 Task: Add an event with the title Presentation Rehearsal and Final Touches, date '2024/05/25', time 9:40 AM to 11:40 AMand add a description: The employee and the supervisor will collaboratively develop an action plan outlining the steps and strategies necessary for improvement. This plan may include specific tasks, training or development opportunities, resources, and support systems to aid in the employee's growth and progress., put the event into Blue category . Add location for the event as: Riyadh, Saudi Arabia, logged in from the account softage.4@softage.netand send the event invitation to softage.2@softage.net and softage.3@softage.net. Set a reminder for the event 2 hour before
Action: Mouse moved to (131, 83)
Screenshot: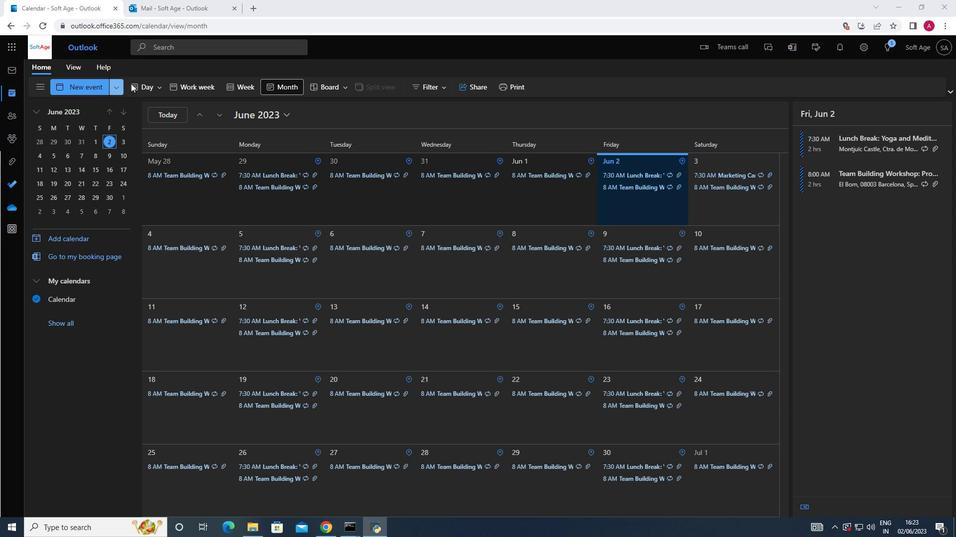 
Action: Mouse pressed left at (131, 83)
Screenshot: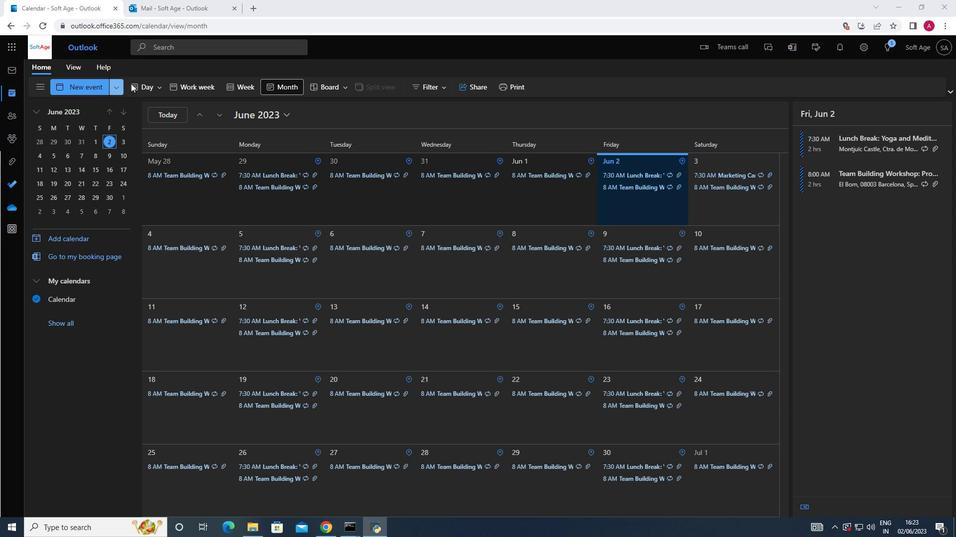 
Action: Mouse moved to (121, 85)
Screenshot: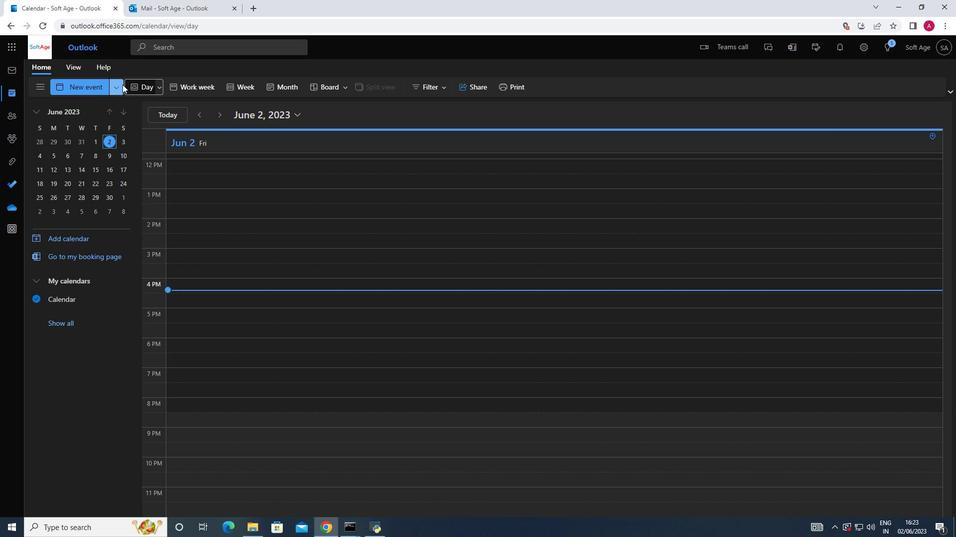 
Action: Mouse pressed left at (121, 85)
Screenshot: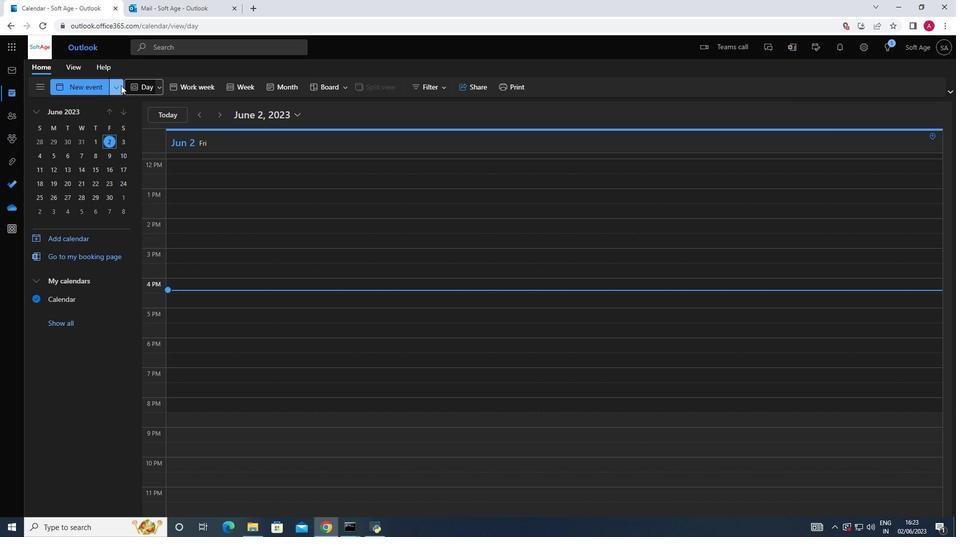 
Action: Mouse moved to (94, 125)
Screenshot: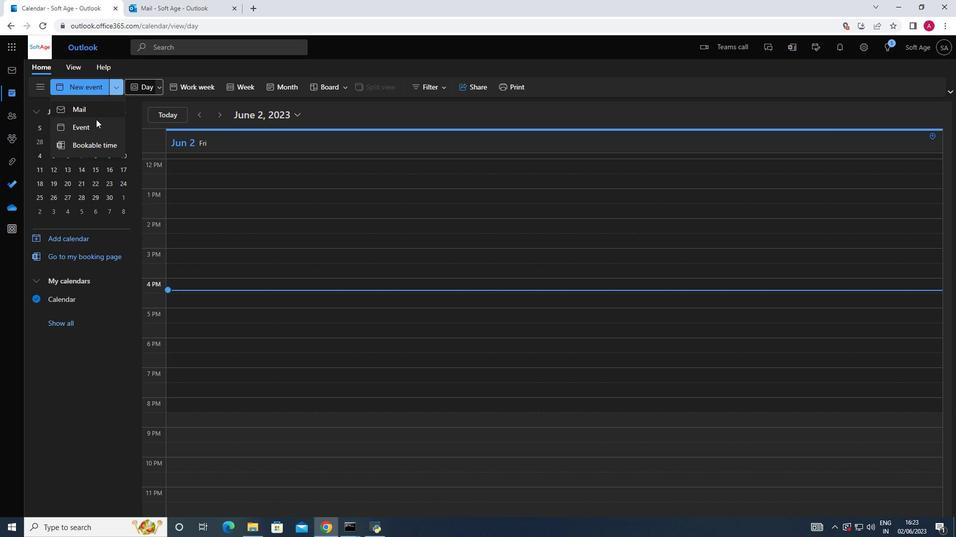 
Action: Mouse pressed left at (94, 125)
Screenshot: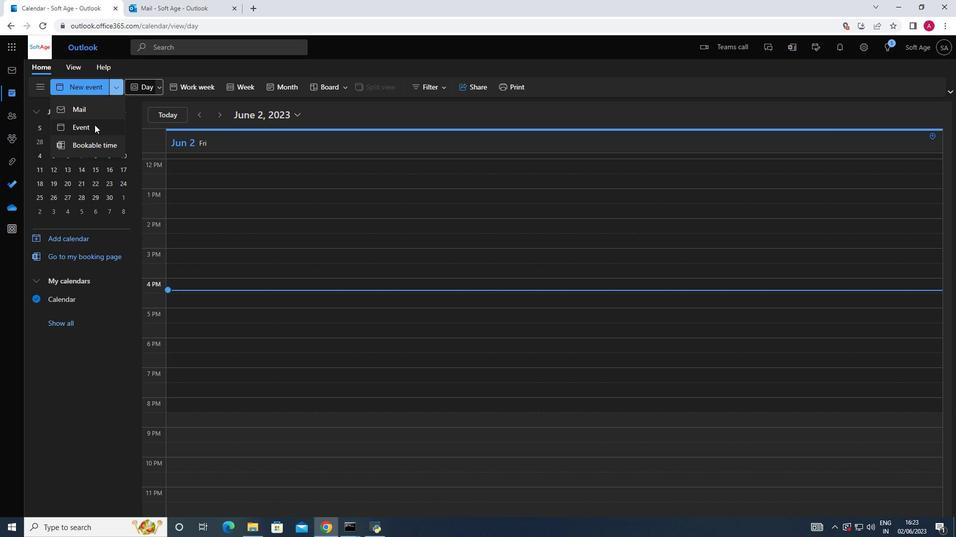 
Action: Mouse moved to (291, 147)
Screenshot: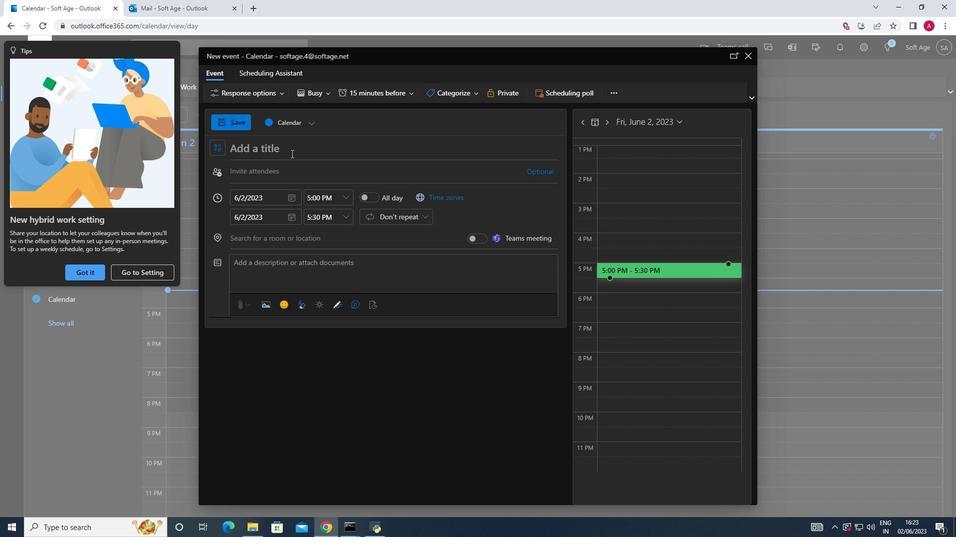 
Action: Mouse pressed left at (291, 147)
Screenshot: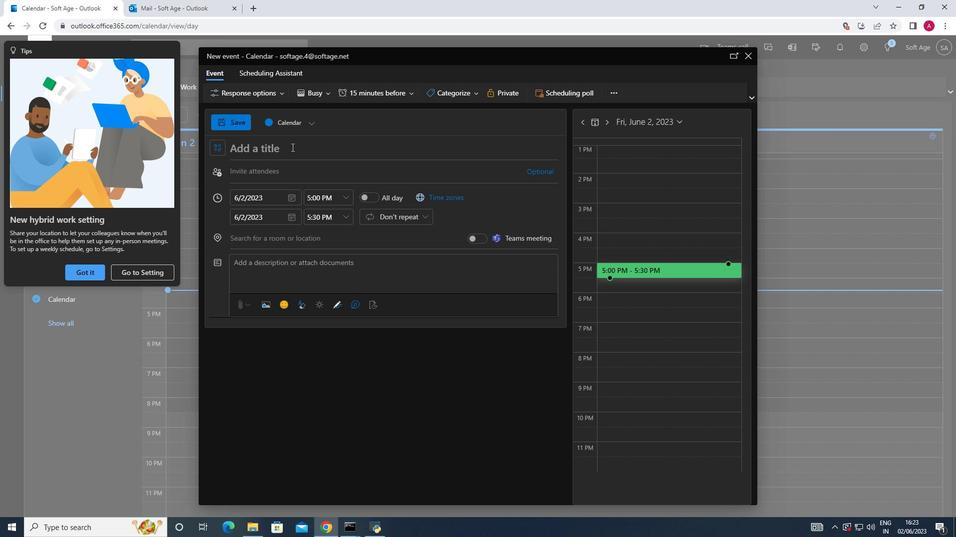 
Action: Mouse moved to (80, 279)
Screenshot: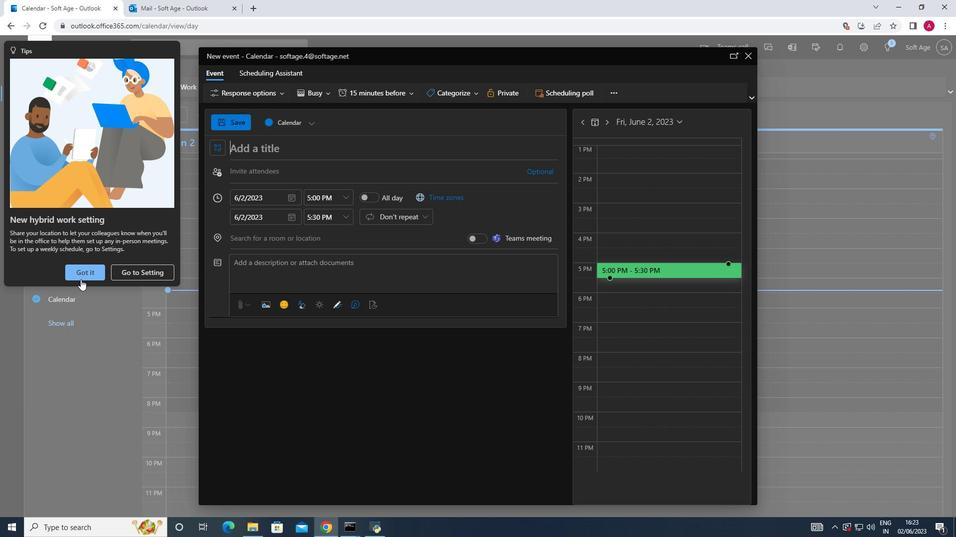 
Action: Mouse pressed left at (80, 279)
Screenshot: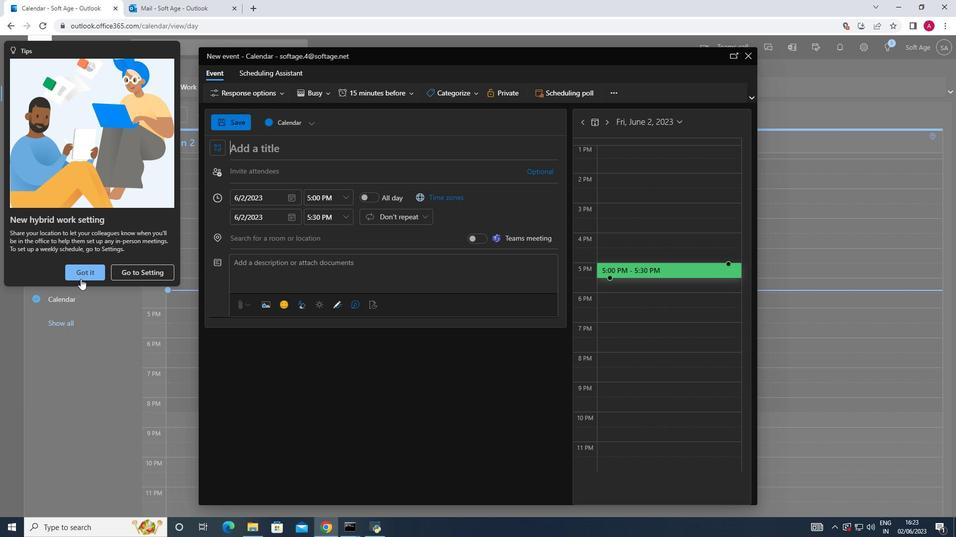 
Action: Key pressed <Key.shift_r>Presentation<Key.space><Key.shift><Key.shift><Key.shift><Key.shift><Key.shift><Key.shift><Key.shift><Key.shift><Key.shift>R
Screenshot: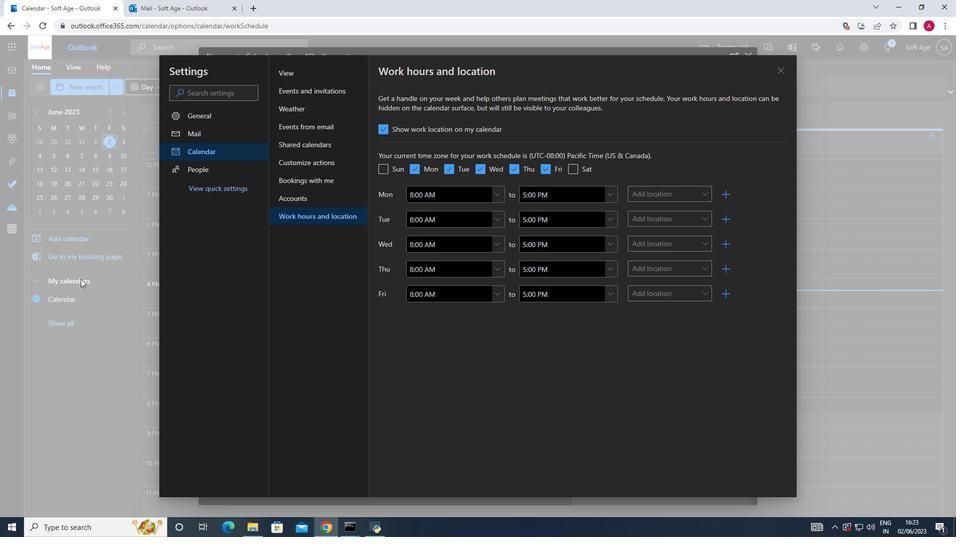 
Action: Mouse moved to (783, 64)
Screenshot: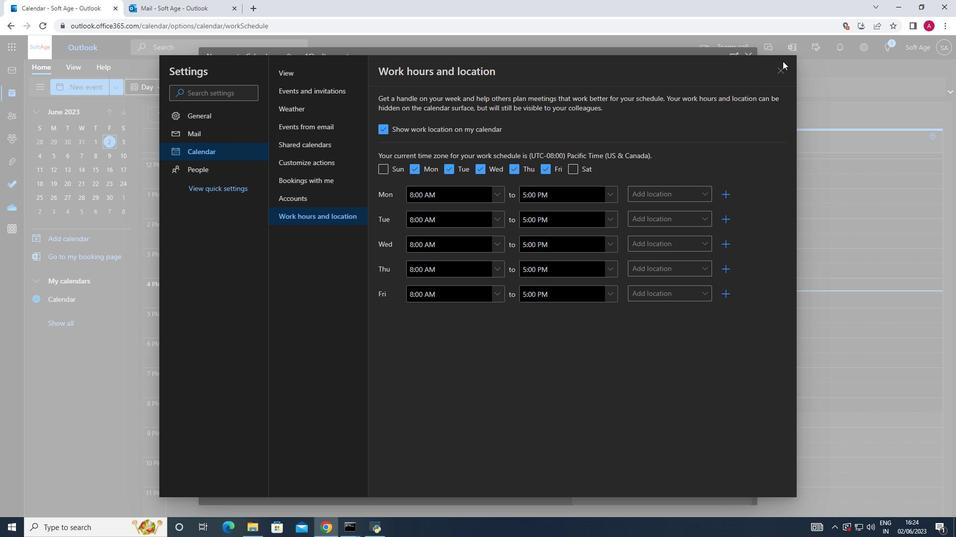 
Action: Mouse pressed left at (783, 64)
Screenshot: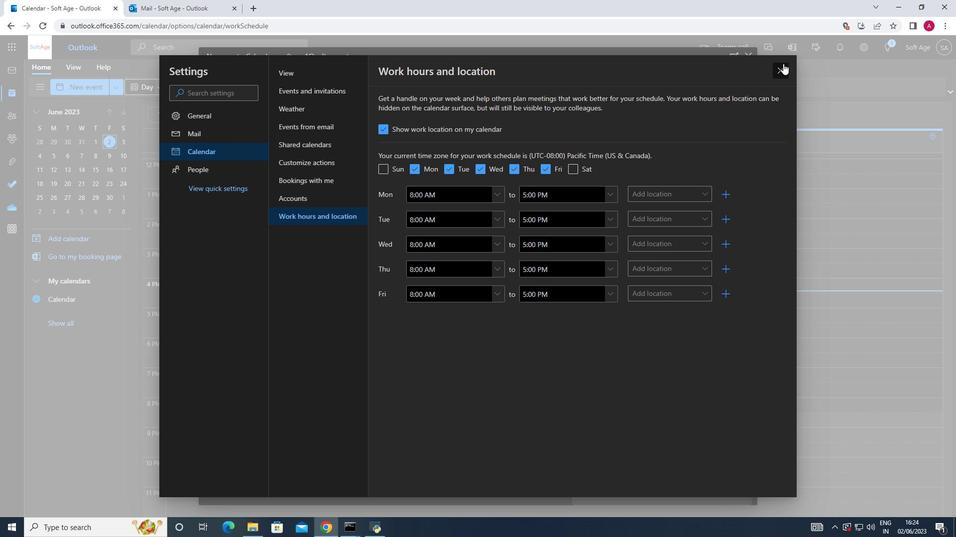 
Action: Mouse moved to (311, 145)
Screenshot: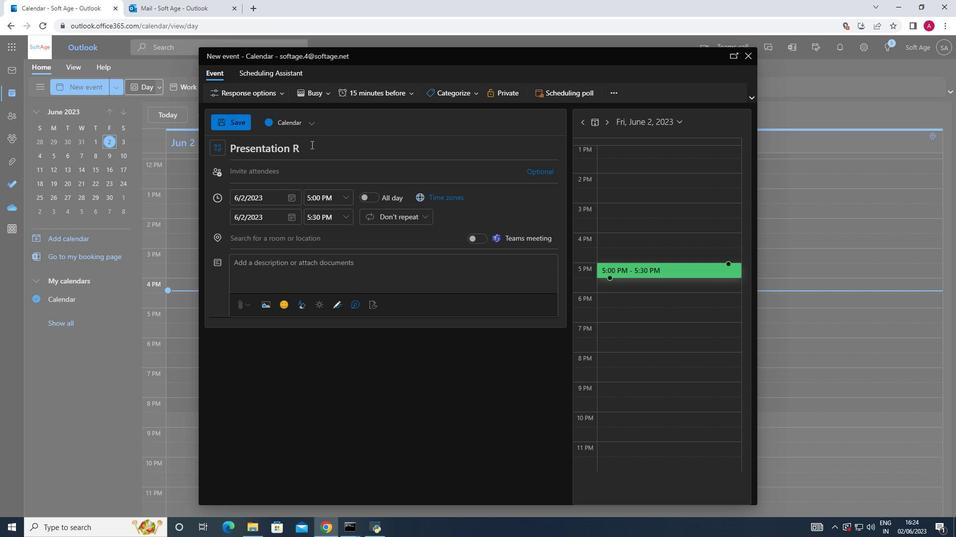
Action: Mouse pressed left at (311, 145)
Screenshot: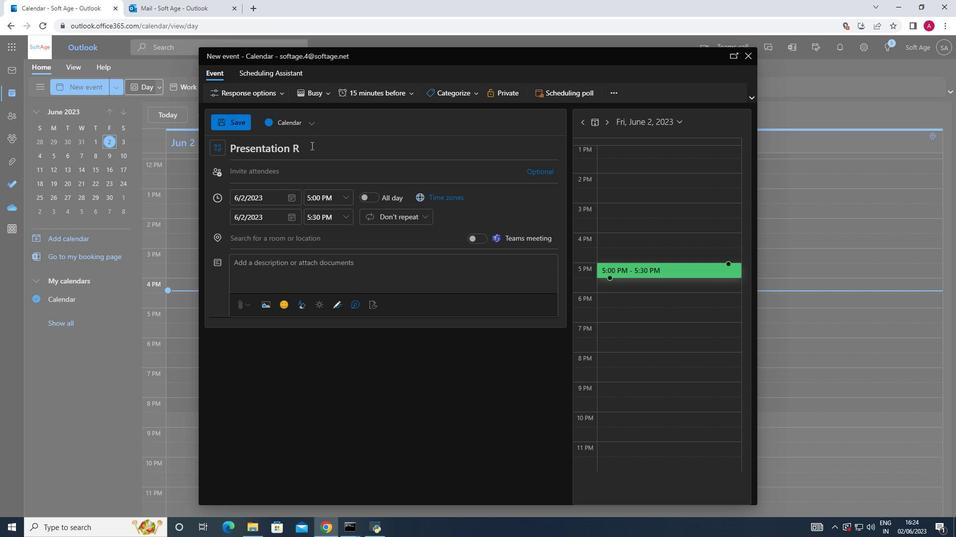 
Action: Key pressed ehearsal<Key.space>and<Key.space><Key.shift>Final<Key.space><Key.shift>Touu<Key.backspace>ches
Screenshot: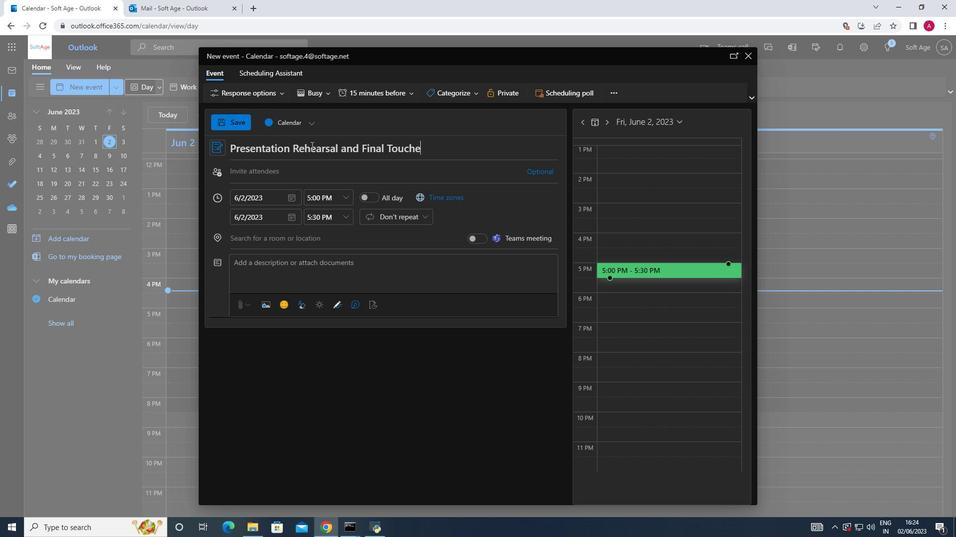 
Action: Mouse moved to (293, 197)
Screenshot: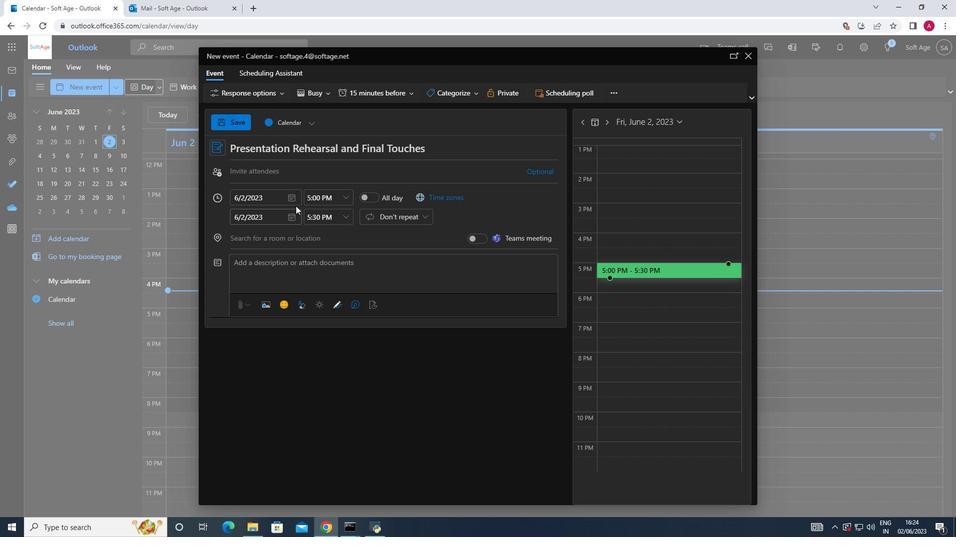 
Action: Mouse pressed left at (293, 197)
Screenshot: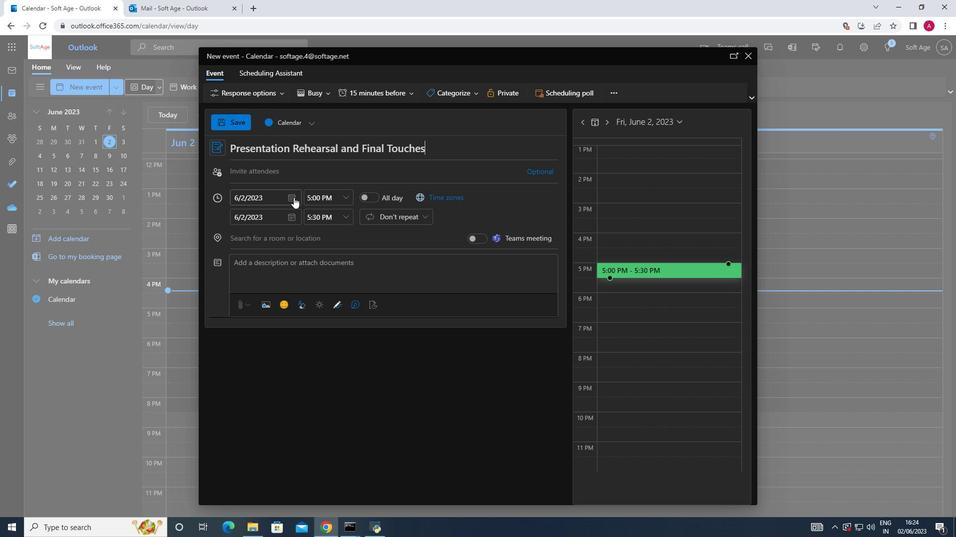 
Action: Mouse moved to (323, 215)
Screenshot: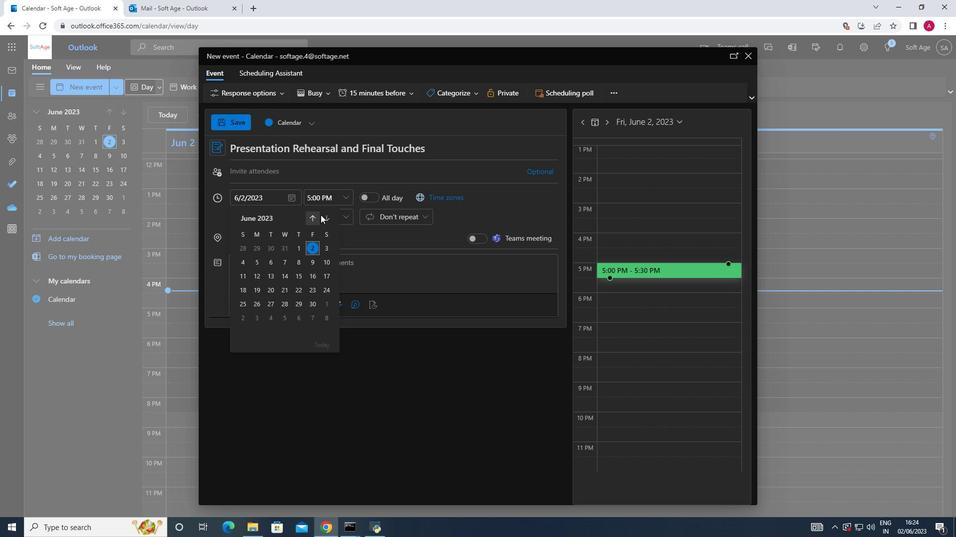 
Action: Mouse pressed left at (323, 215)
Screenshot: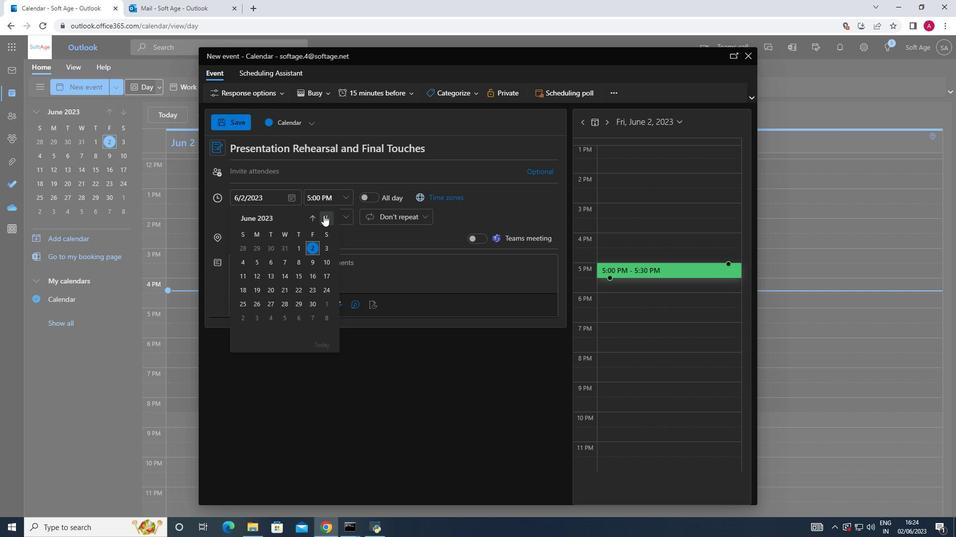 
Action: Mouse moved to (324, 215)
Screenshot: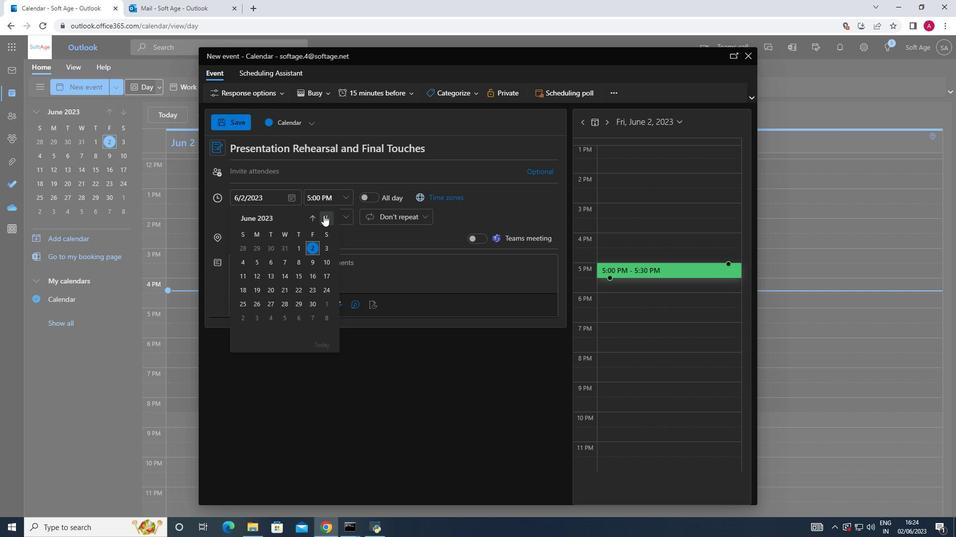 
Action: Mouse pressed left at (324, 215)
Screenshot: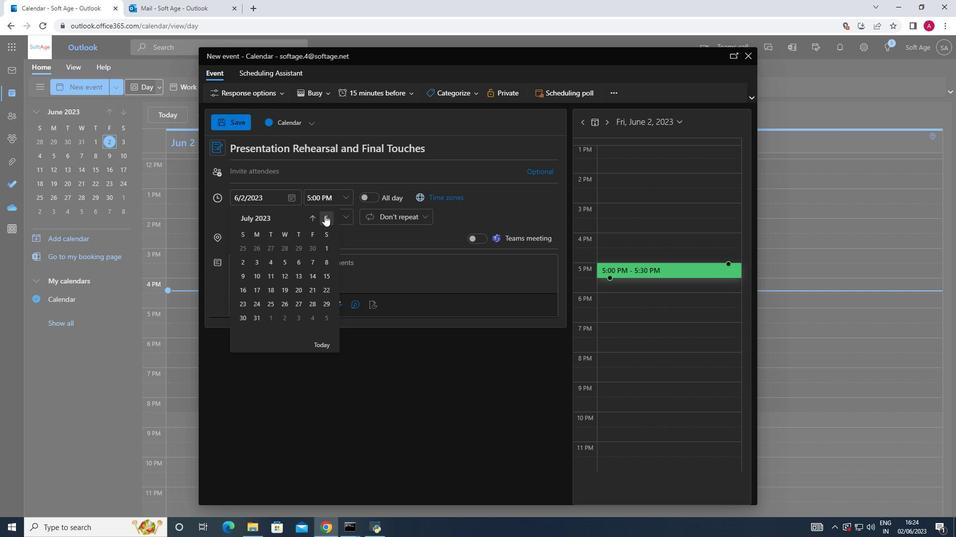 
Action: Mouse pressed left at (324, 215)
Screenshot: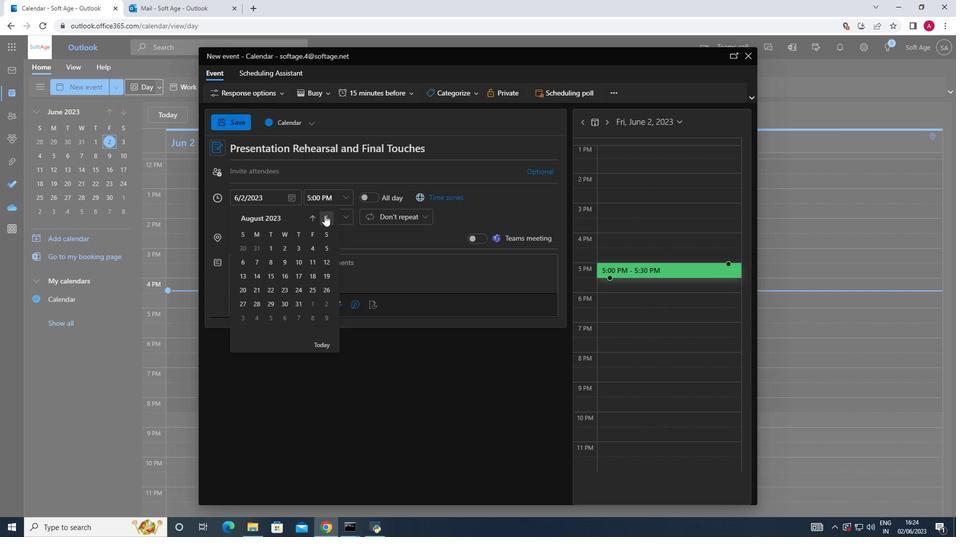 
Action: Mouse moved to (324, 215)
Screenshot: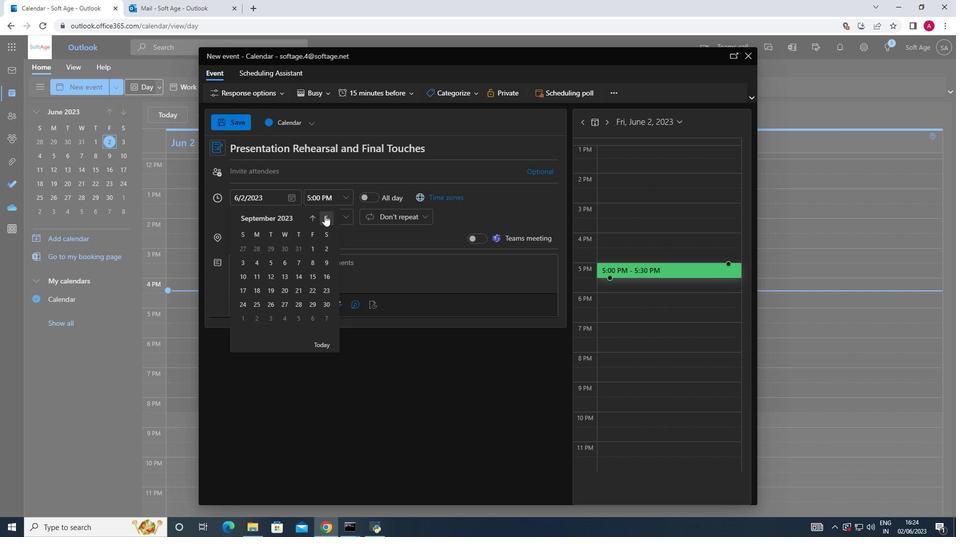 
Action: Mouse pressed left at (324, 215)
Screenshot: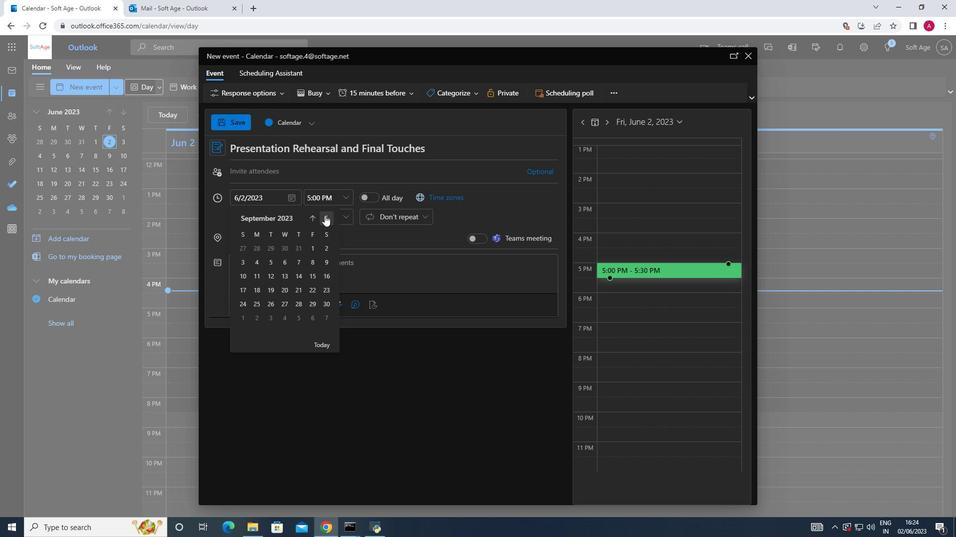
Action: Mouse pressed left at (324, 215)
Screenshot: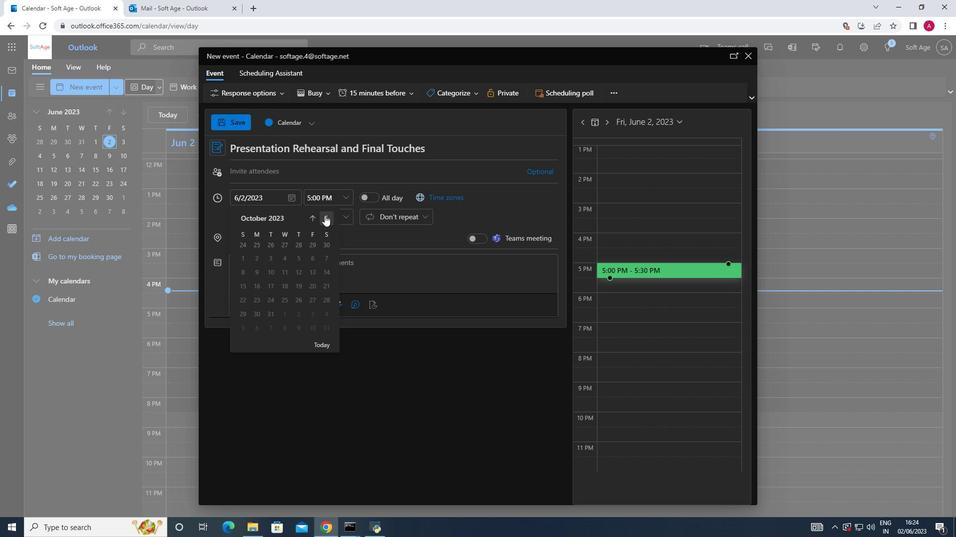
Action: Mouse pressed left at (324, 215)
Screenshot: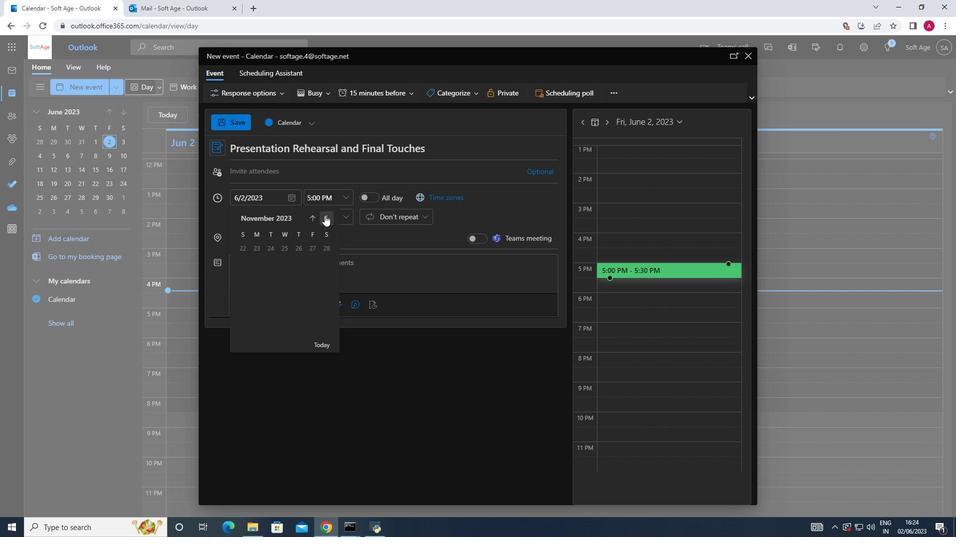 
Action: Mouse pressed left at (324, 215)
Screenshot: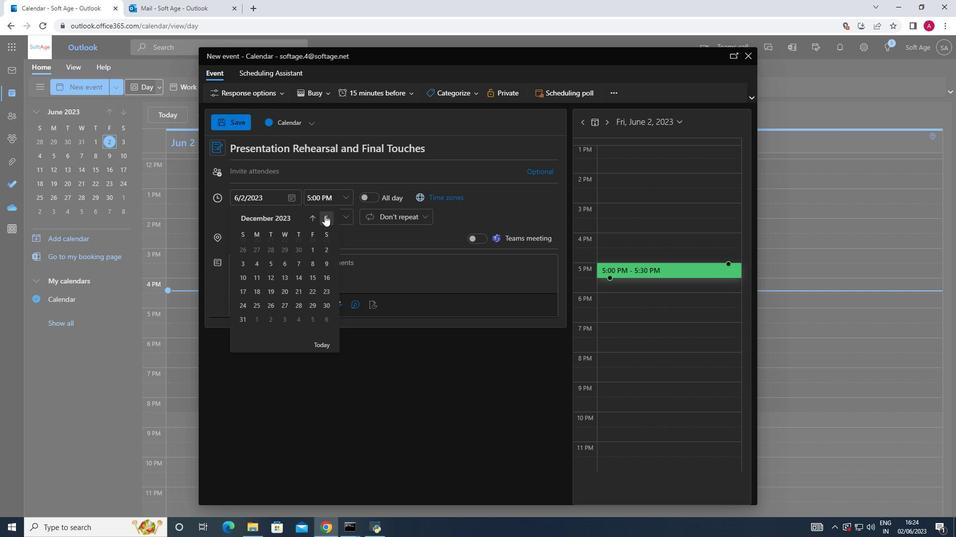 
Action: Mouse pressed left at (324, 215)
Screenshot: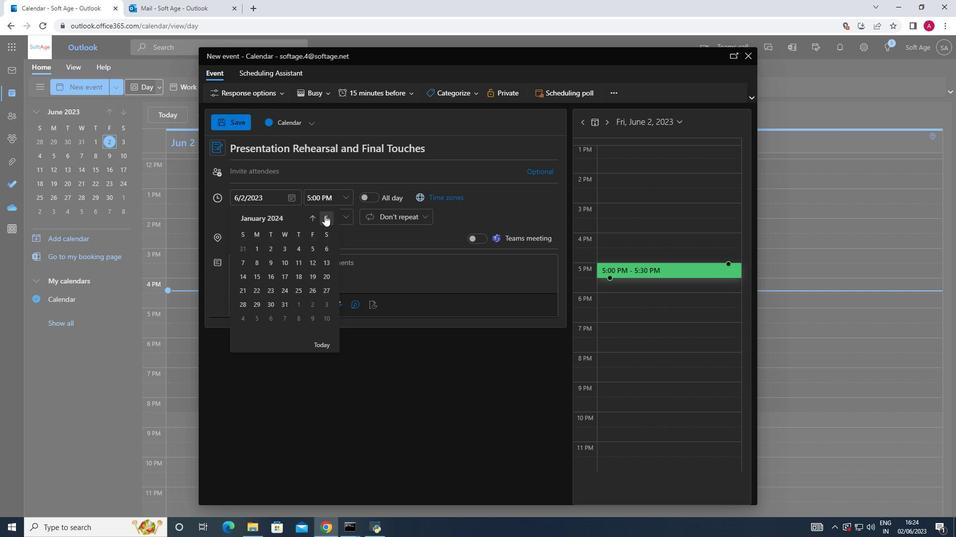 
Action: Mouse pressed left at (324, 215)
Screenshot: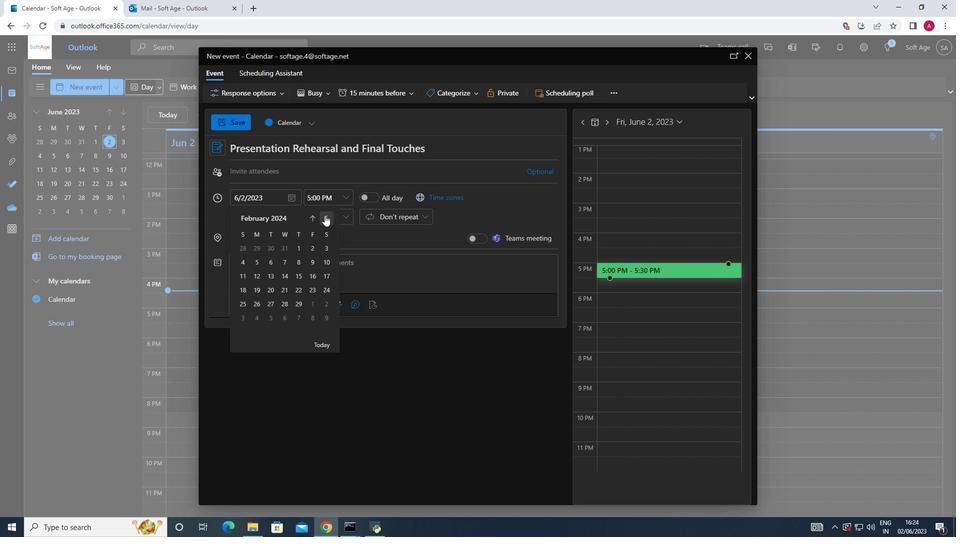
Action: Mouse pressed left at (324, 215)
Screenshot: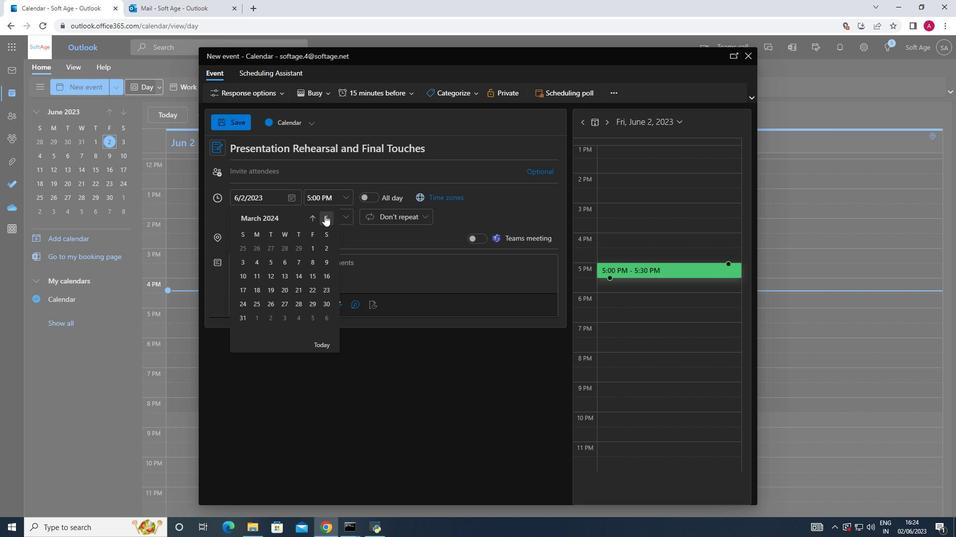 
Action: Mouse pressed left at (324, 215)
Screenshot: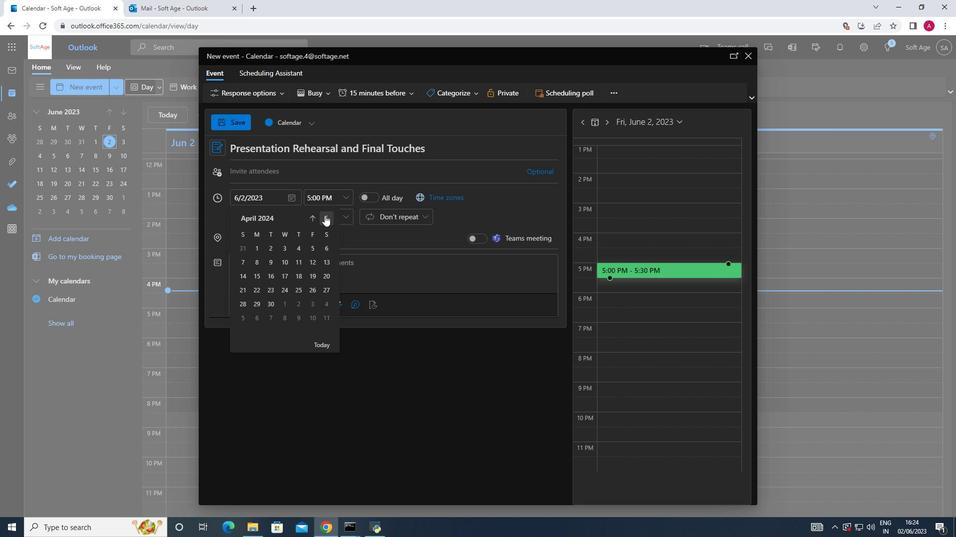 
Action: Mouse moved to (324, 290)
Screenshot: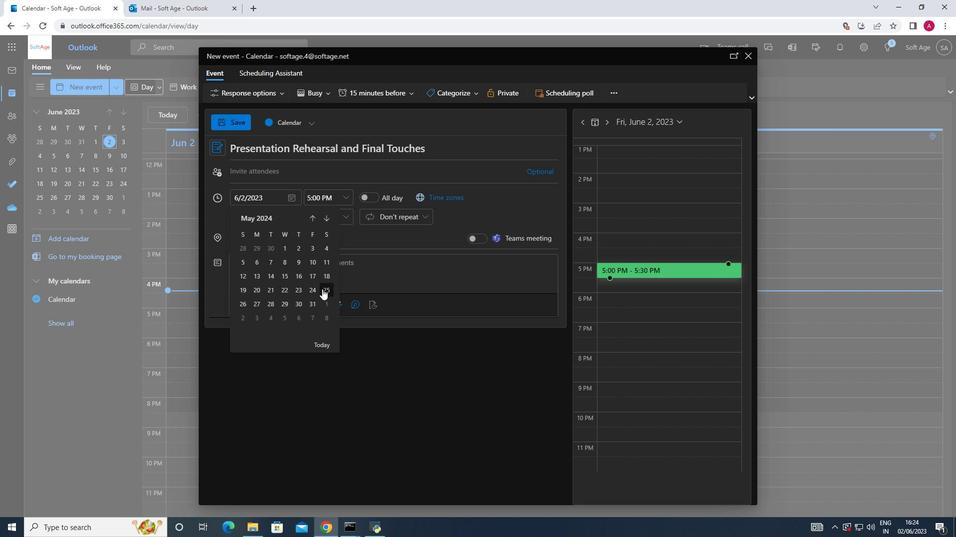 
Action: Mouse pressed left at (324, 290)
Screenshot: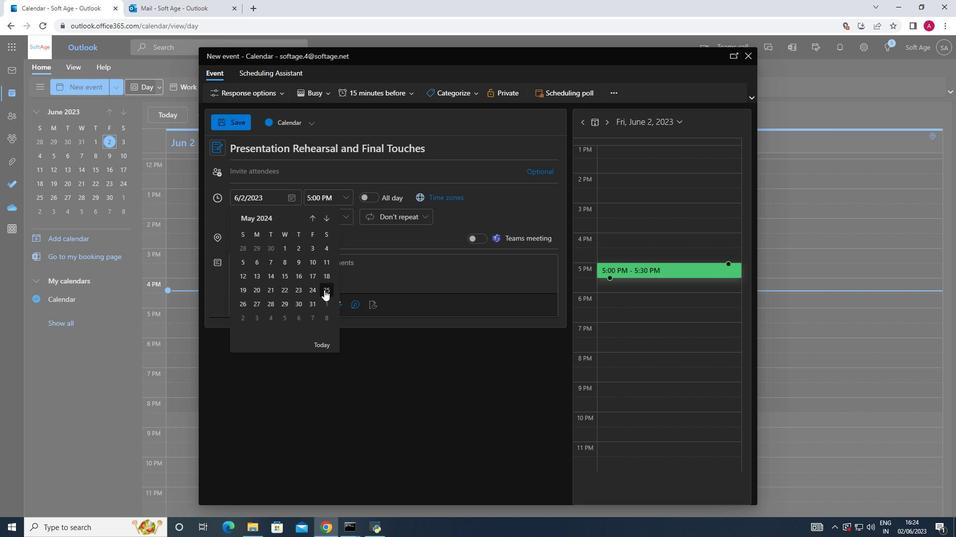 
Action: Mouse moved to (349, 197)
Screenshot: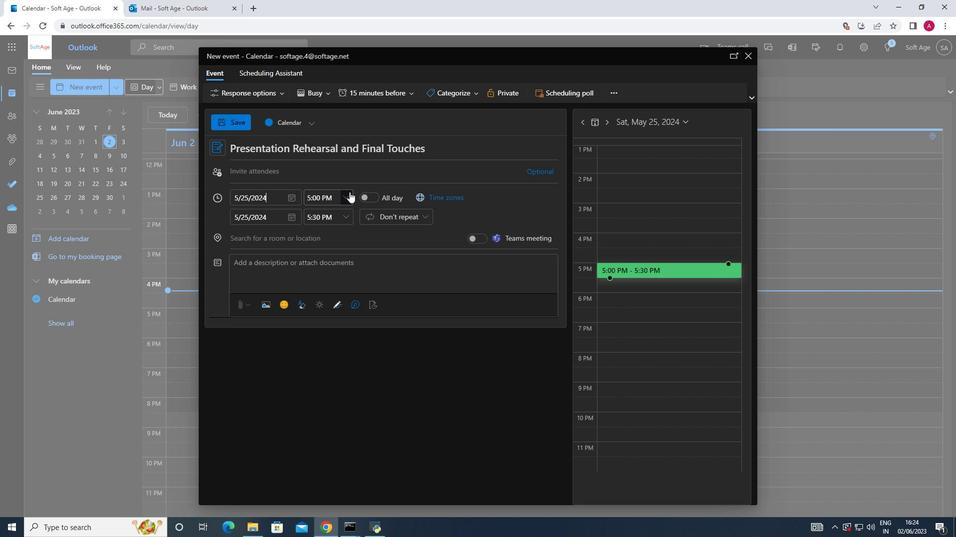 
Action: Mouse pressed left at (349, 197)
Screenshot: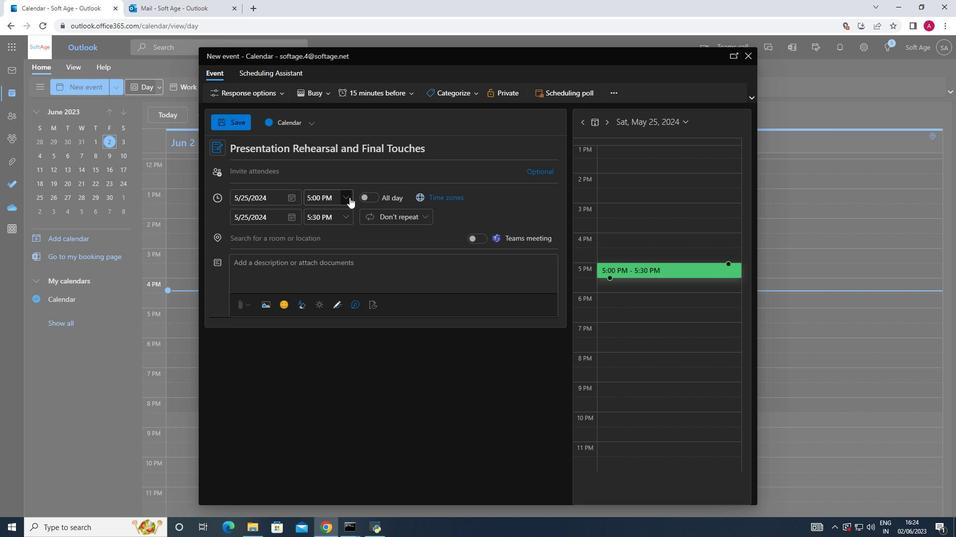 
Action: Key pressed 9<Key.shift_r>:40<Key.space><Key.shift>A<Key.shift_r>M<Key.enter>
Screenshot: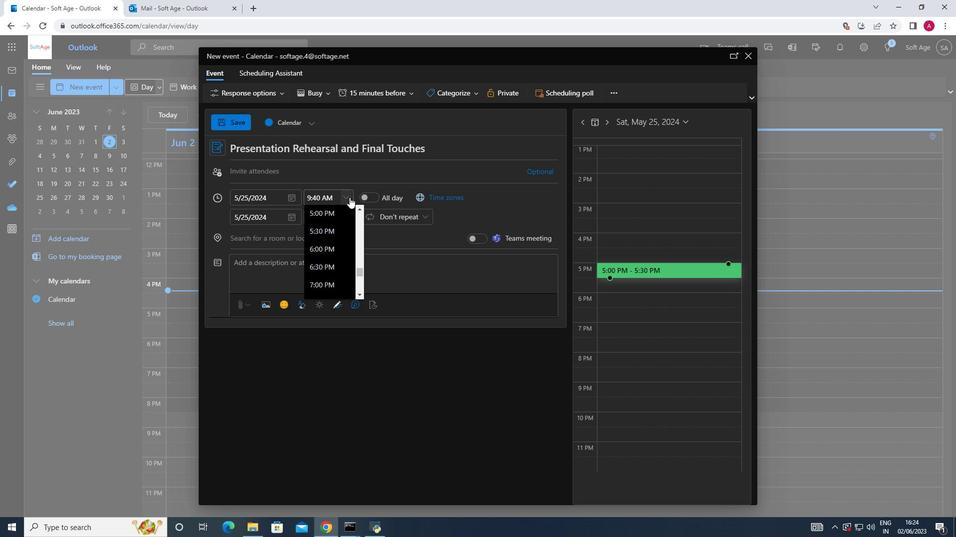 
Action: Mouse moved to (349, 209)
Screenshot: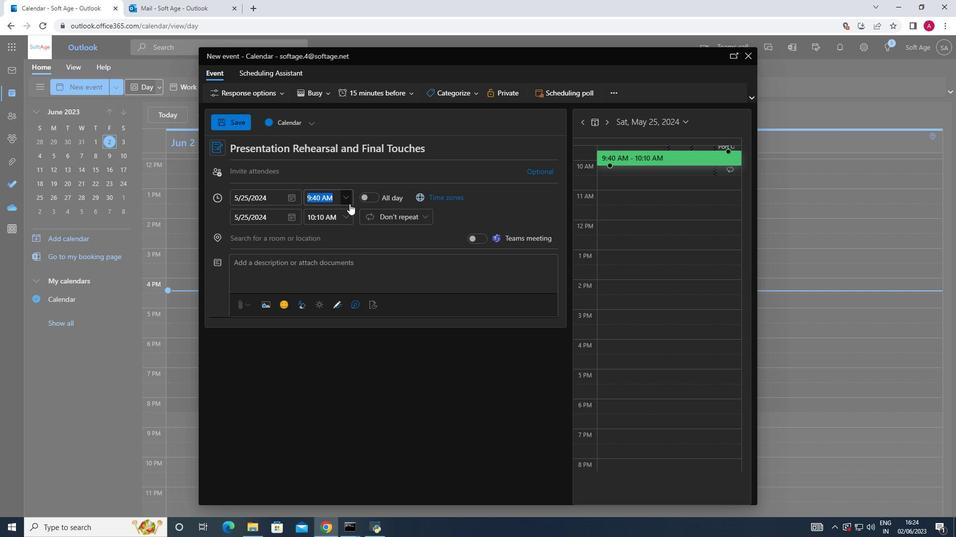 
Action: Mouse pressed left at (349, 209)
Screenshot: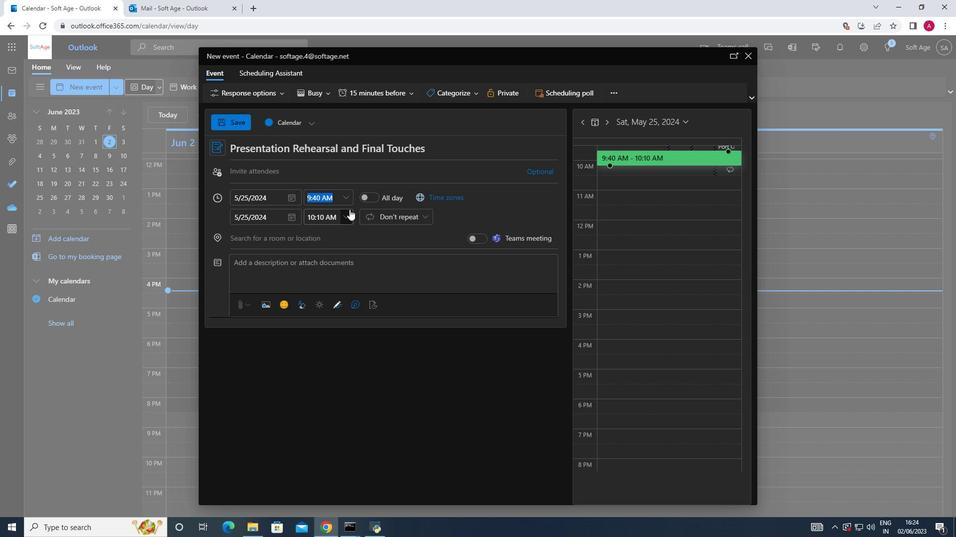 
Action: Mouse moved to (336, 281)
Screenshot: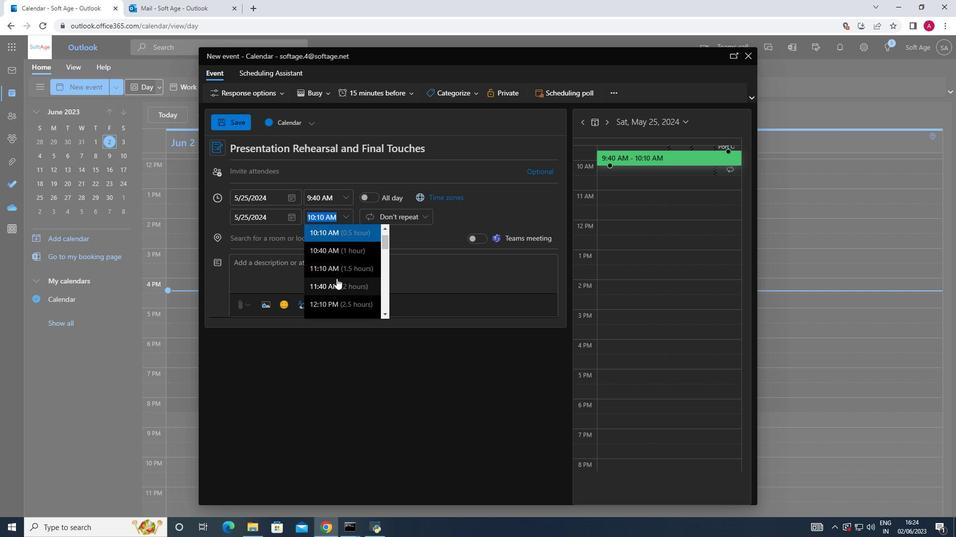 
Action: Mouse pressed left at (336, 281)
Screenshot: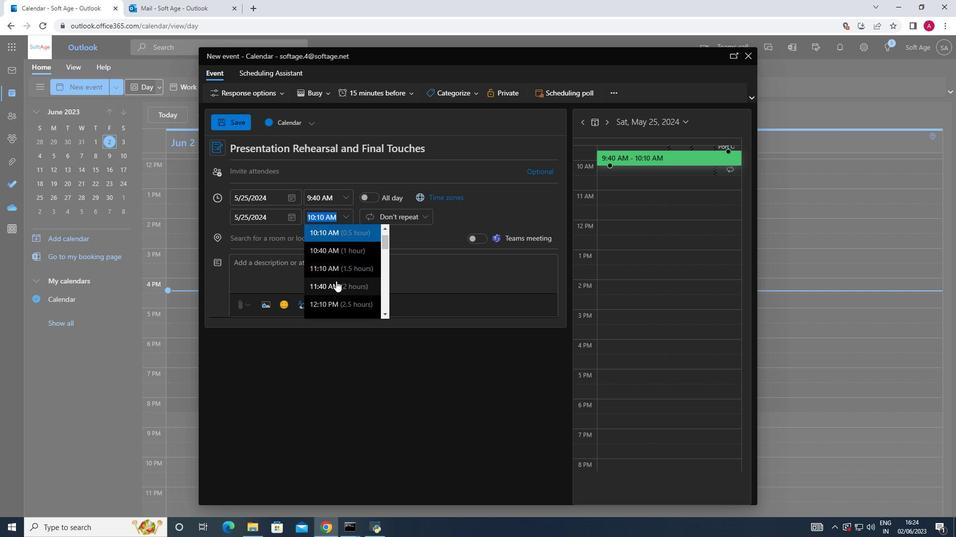 
Action: Mouse moved to (276, 262)
Screenshot: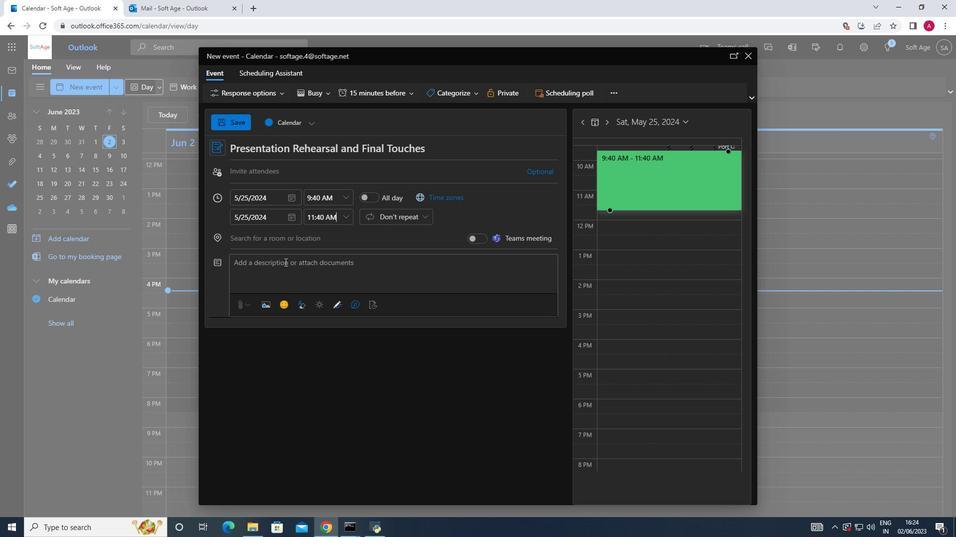 
Action: Mouse pressed left at (276, 262)
Screenshot: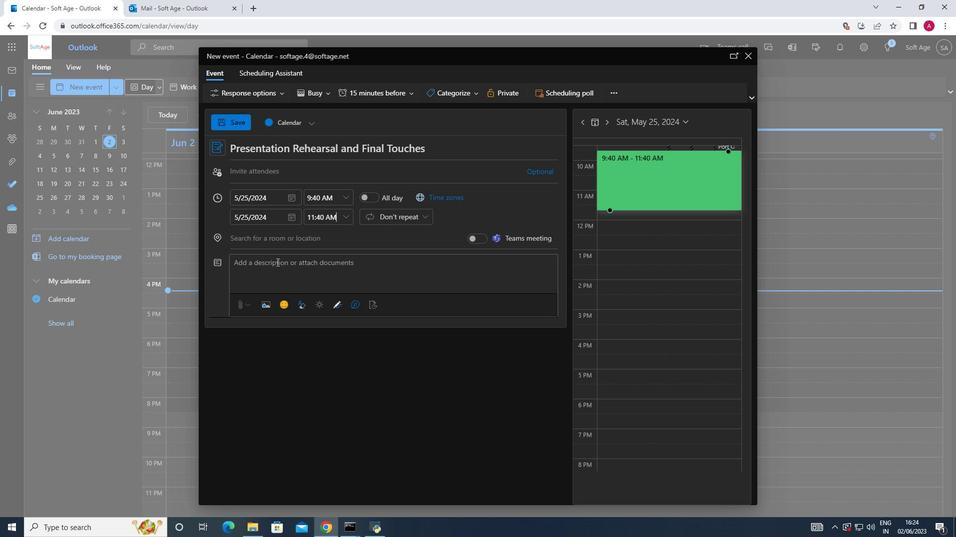 
Action: Key pressed <Key.shift>The<Key.space>employee<Key.space>and<Key.space>the<Key.space>supervisou<Key.backspace>r<Key.space>will<Key.space>collaboratively<Key.space>develop<Key.space>an<Key.space>action<Key.space>plan<Key.space>outlining<Key.space>the<Key.space>steps<Key.space>and<Key.space>strategies<Key.space>necessary<Key.space>for<Key.space>improvement.<Key.space><Key.shift>This<Key.space>plan<Key.space>may<Key.space>incli<Key.backspace>ude<Key.space>specific<Key.space><Key.space>tasks,<Key.space>training<Key.space>or<Key.space>development<Key.space>opportunites,<Key.space>resources<Key.space>
Screenshot: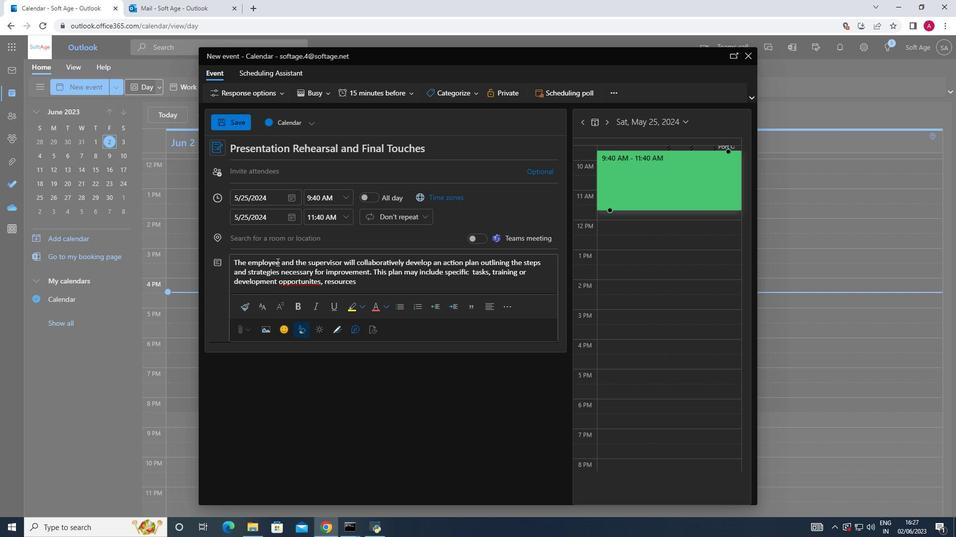 
Action: Mouse moved to (290, 285)
Screenshot: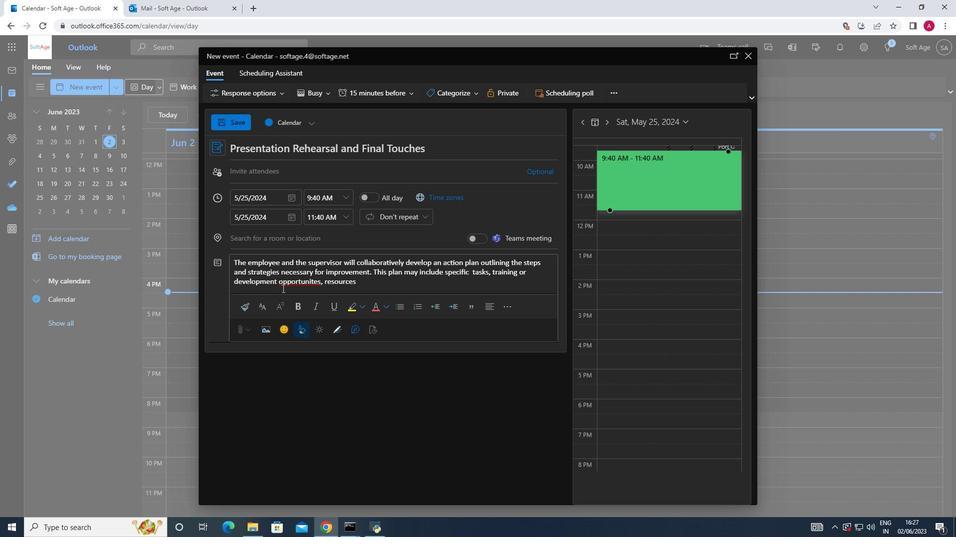 
Action: Mouse pressed left at (290, 285)
Screenshot: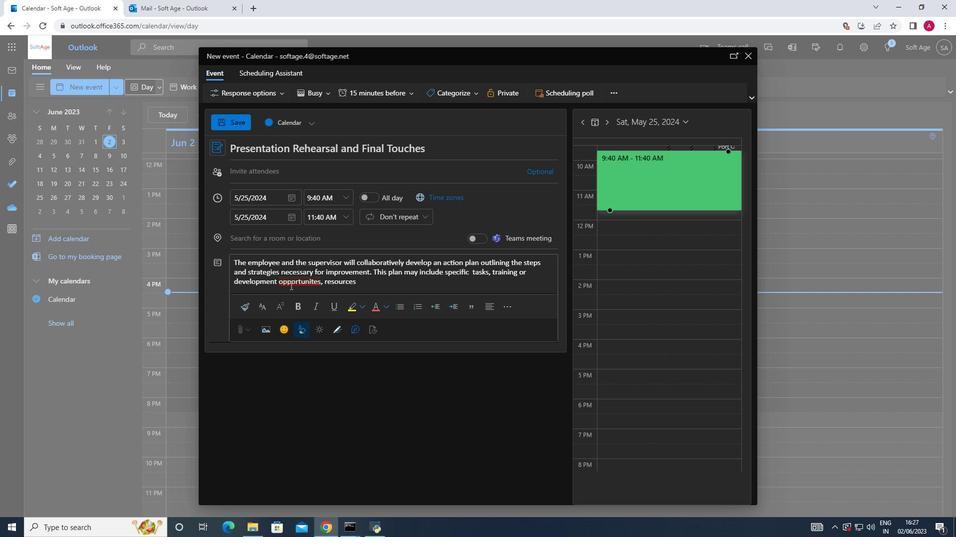 
Action: Mouse pressed left at (290, 285)
Screenshot: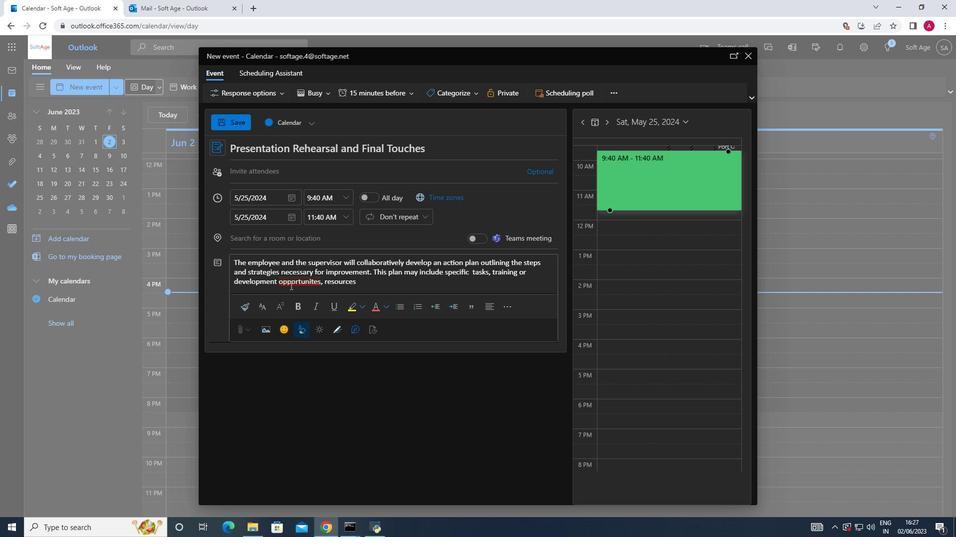 
Action: Mouse moved to (303, 312)
Screenshot: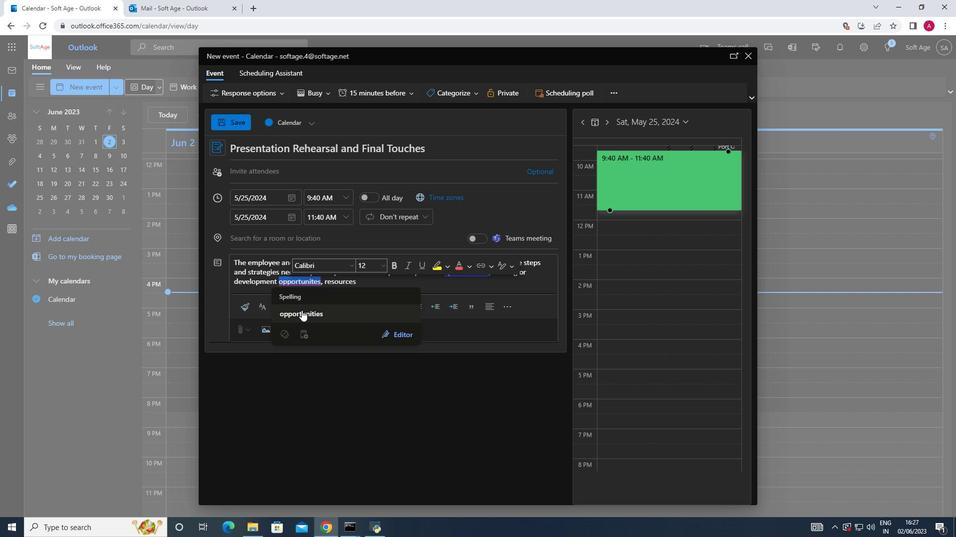 
Action: Mouse pressed left at (303, 312)
Screenshot: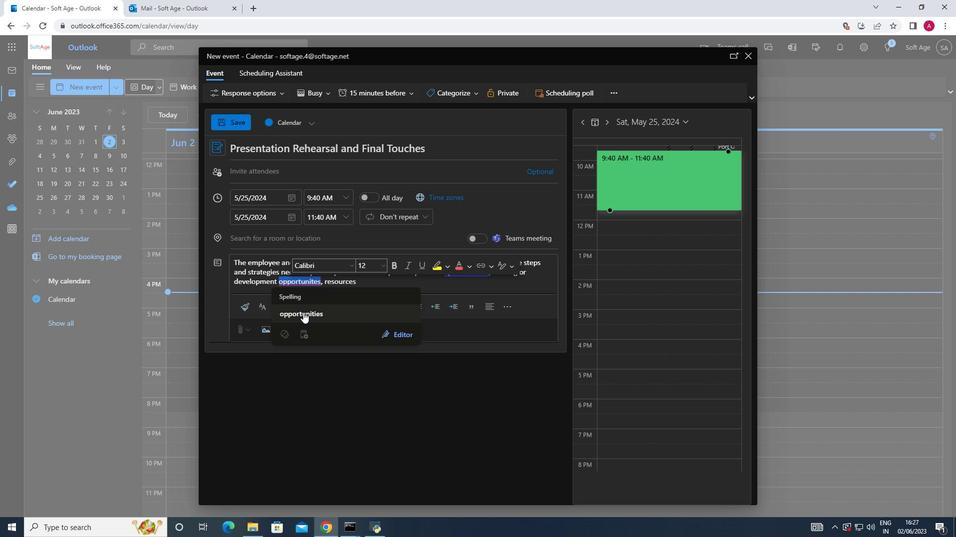
Action: Mouse moved to (368, 288)
Screenshot: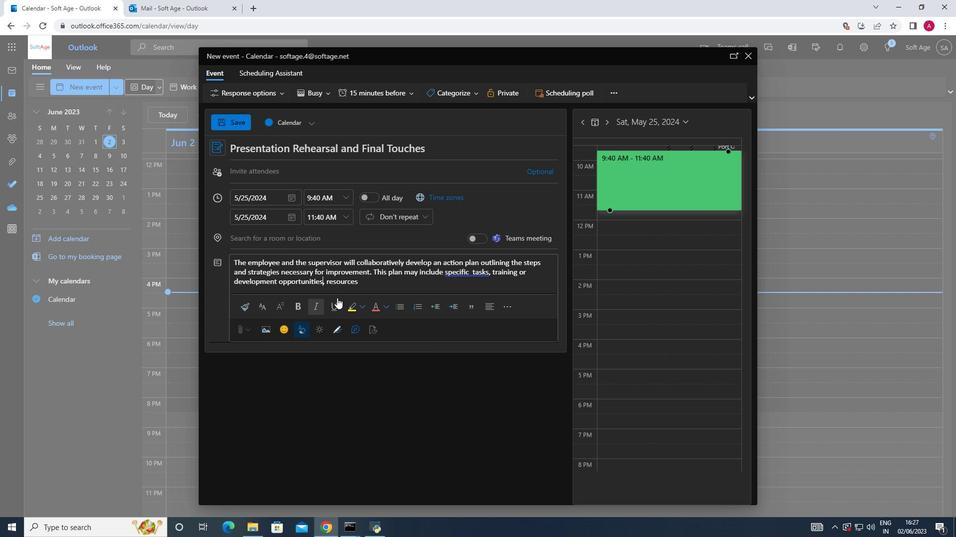 
Action: Mouse pressed left at (368, 288)
Screenshot: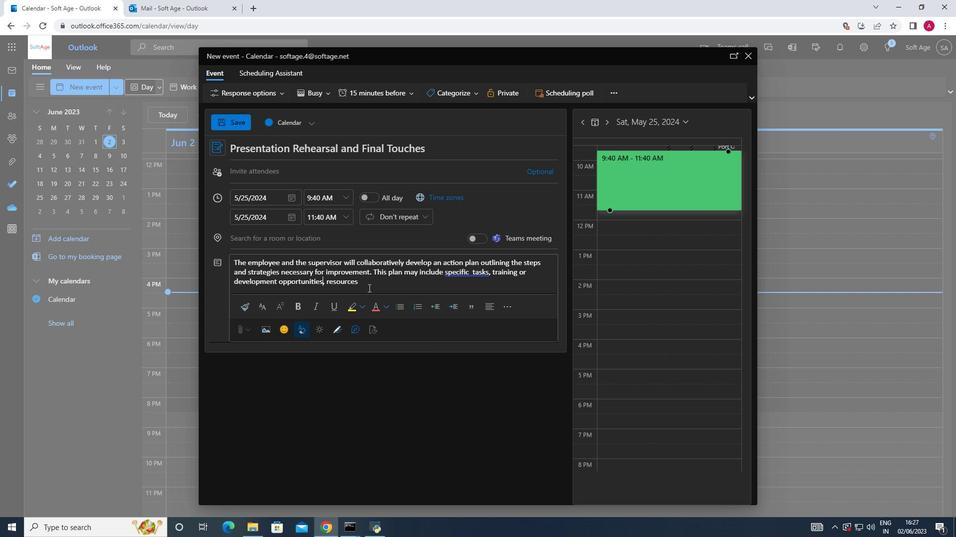 
Action: Key pressed ,<Key.space>and<Key.space>support<Key.space>system<Key.space>to<Key.space>aid<Key.space>in<Key.space>the<Key.space>employee's<Key.space>growth<Key.space>and<Key.space>progress.
Screenshot: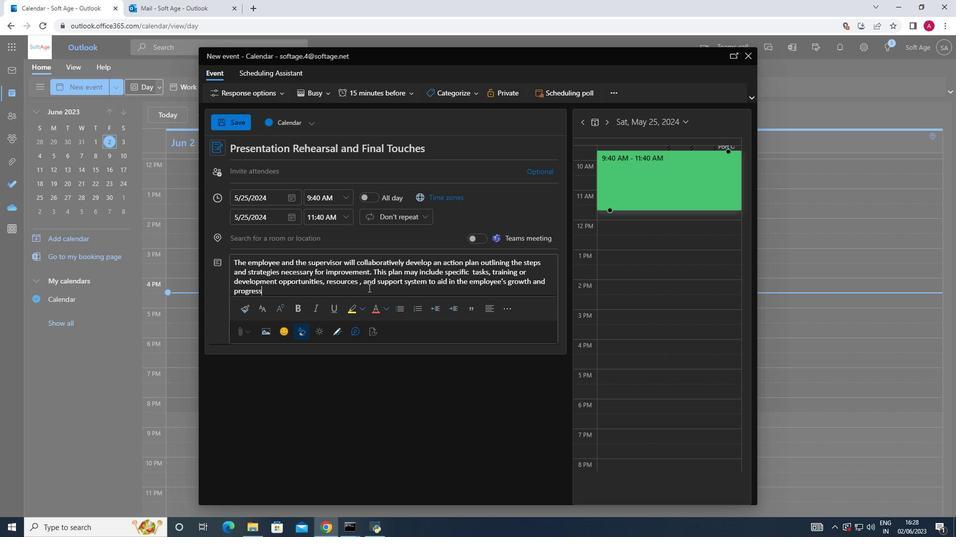 
Action: Mouse moved to (477, 91)
Screenshot: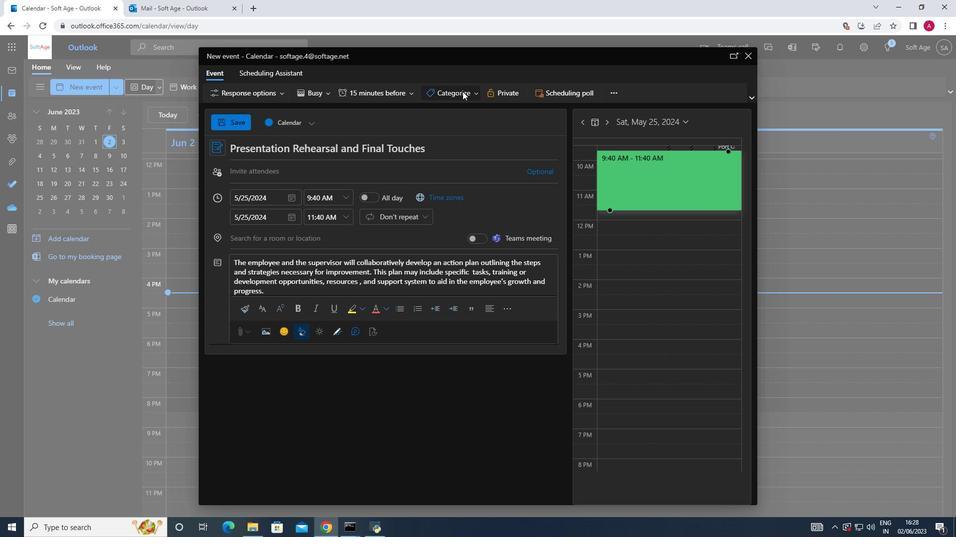 
Action: Mouse pressed left at (477, 91)
Screenshot: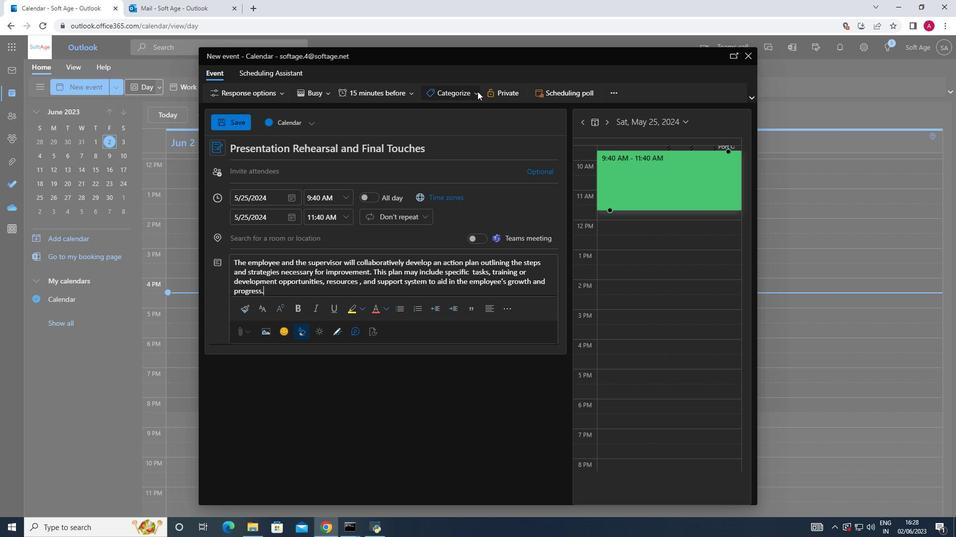 
Action: Mouse moved to (471, 112)
Screenshot: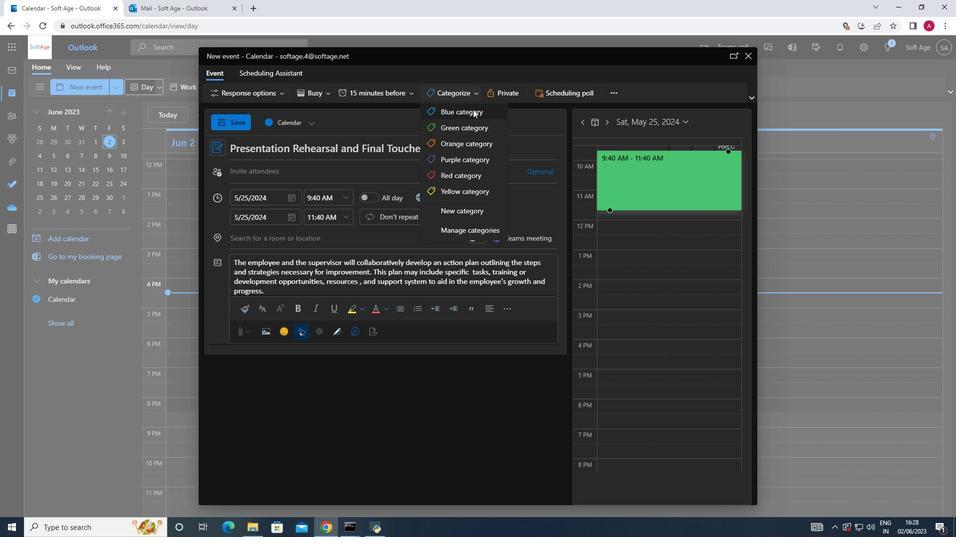 
Action: Mouse pressed left at (471, 112)
Screenshot: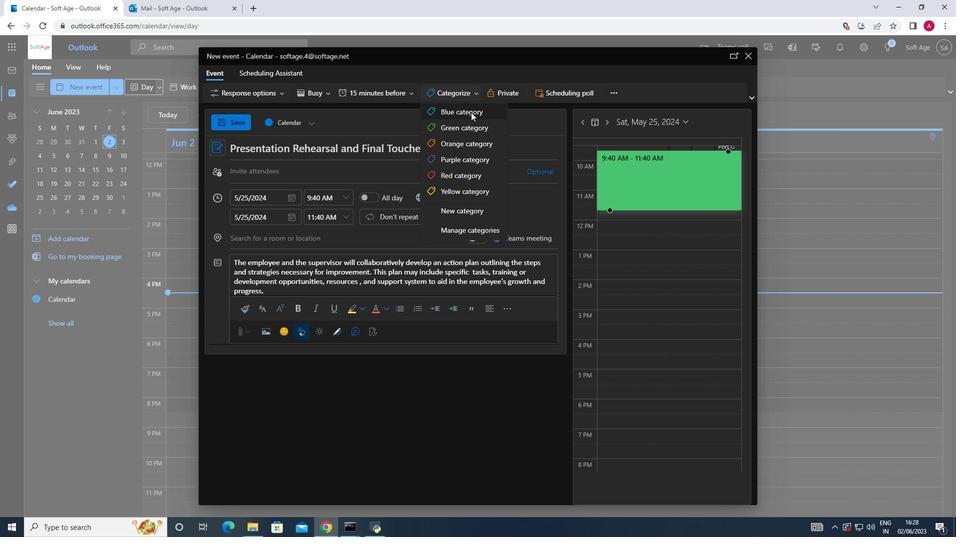 
Action: Mouse pressed left at (471, 112)
Screenshot: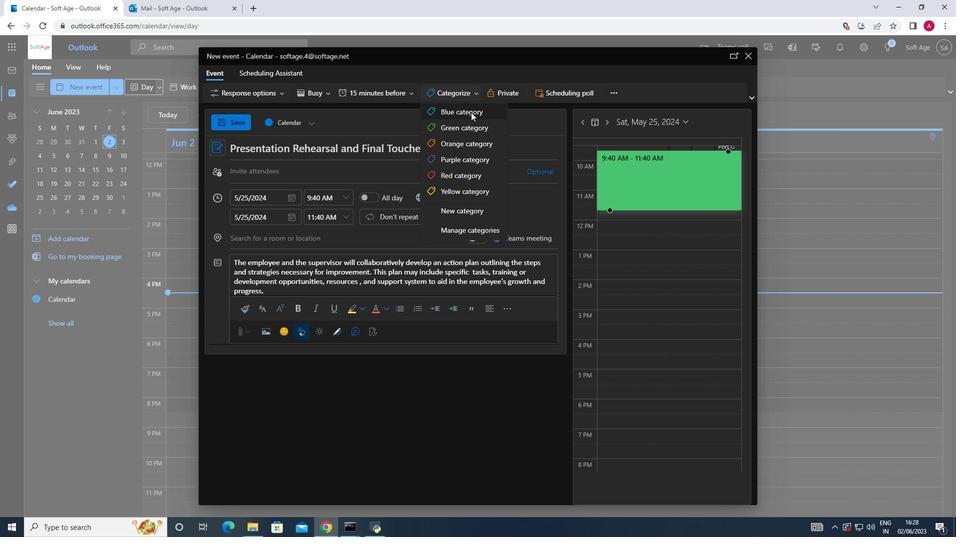 
Action: Mouse moved to (282, 239)
Screenshot: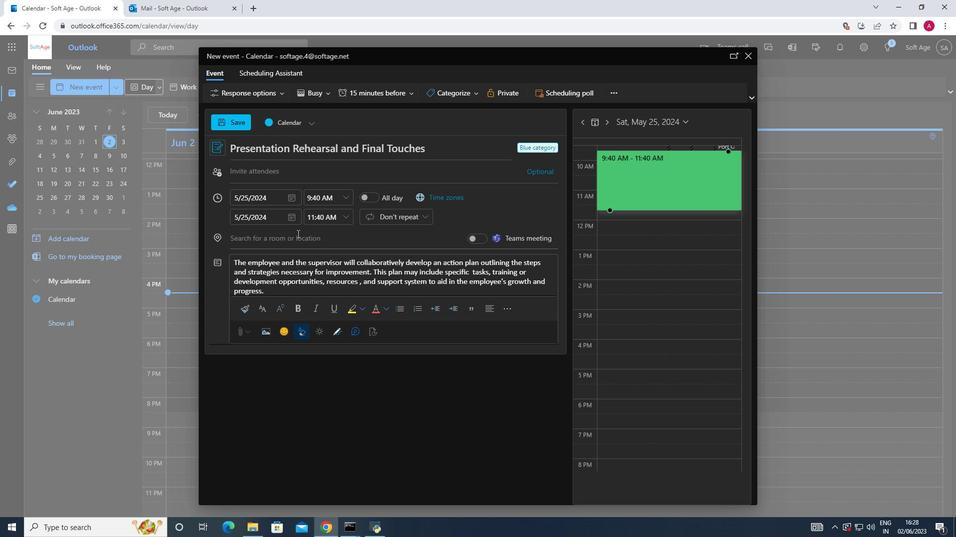
Action: Mouse pressed left at (282, 239)
Screenshot: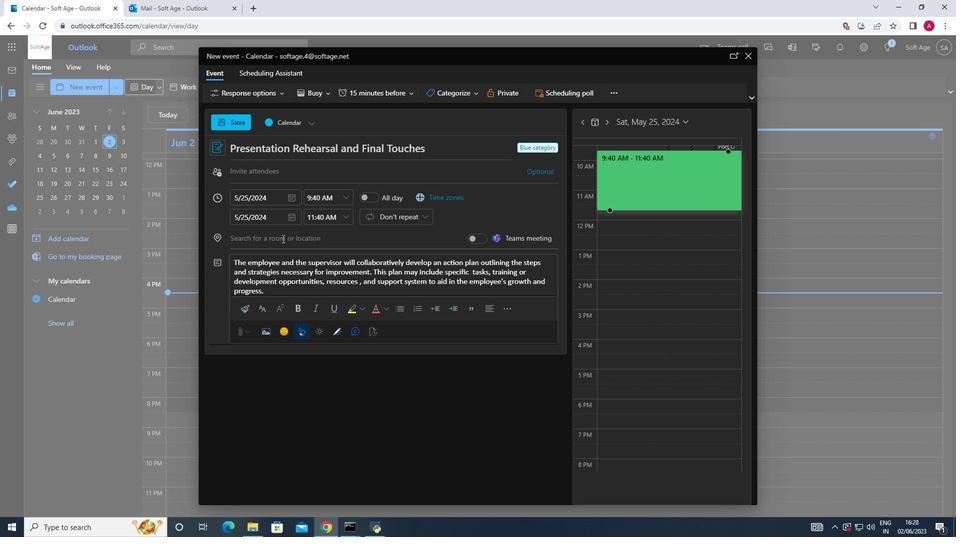 
Action: Key pressed <Key.shift><Key.shift><Key.shift><Key.shift><Key.shift><Key.shift><Key.shift><Key.shift><Key.shift><Key.shift><Key.shift>Riyadh,<Key.shift>Saudi<Key.space><Key.shift>Arabia
Screenshot: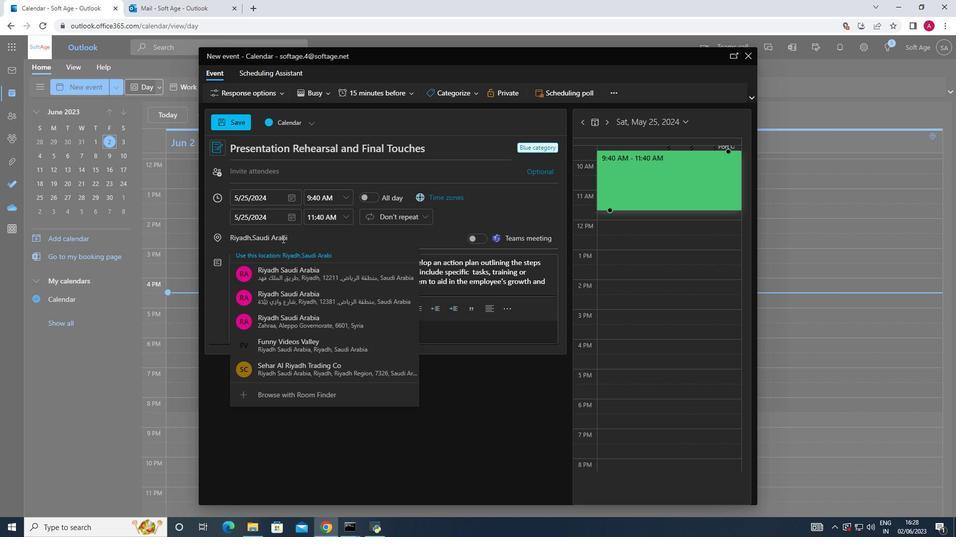 
Action: Mouse moved to (332, 254)
Screenshot: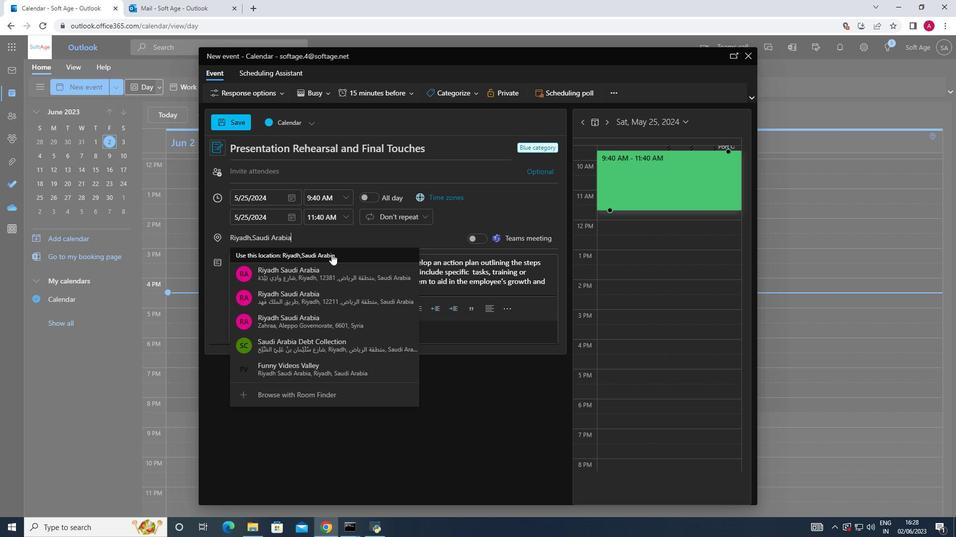 
Action: Mouse pressed left at (332, 254)
Screenshot: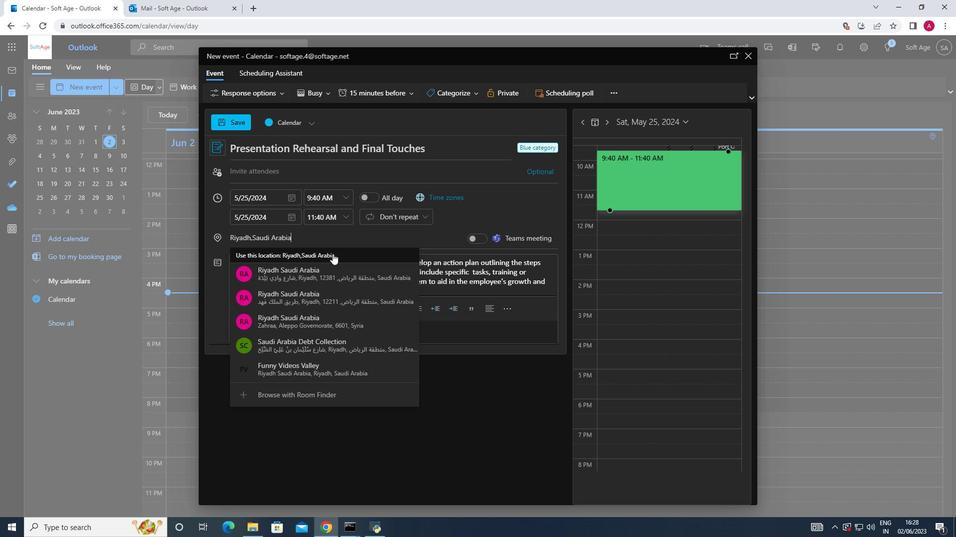 
Action: Mouse moved to (299, 173)
Screenshot: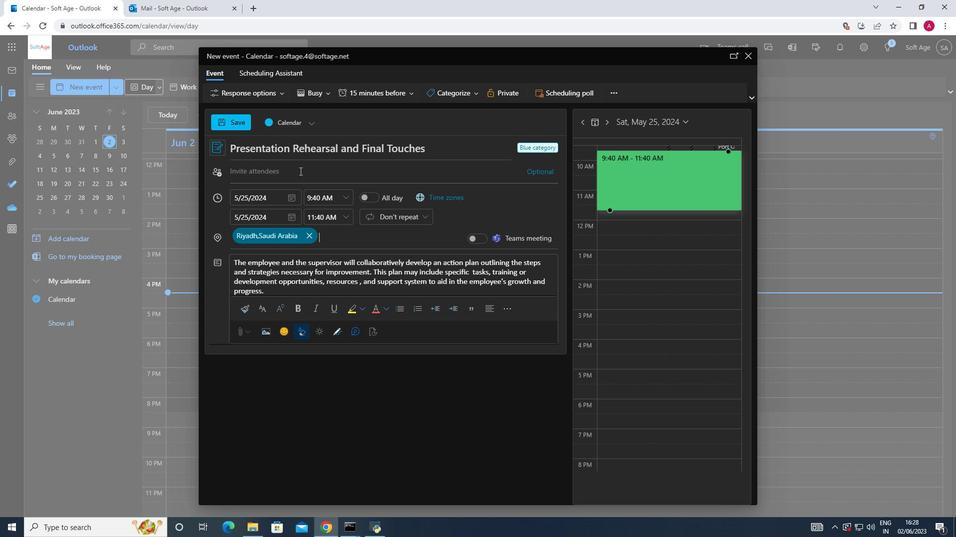 
Action: Mouse pressed left at (299, 173)
Screenshot: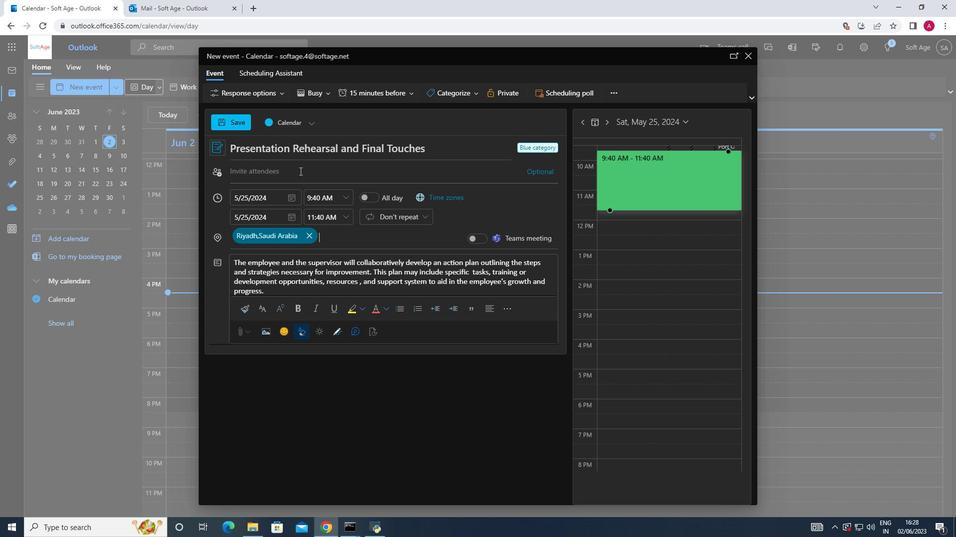 
Action: Key pressed softage.2
Screenshot: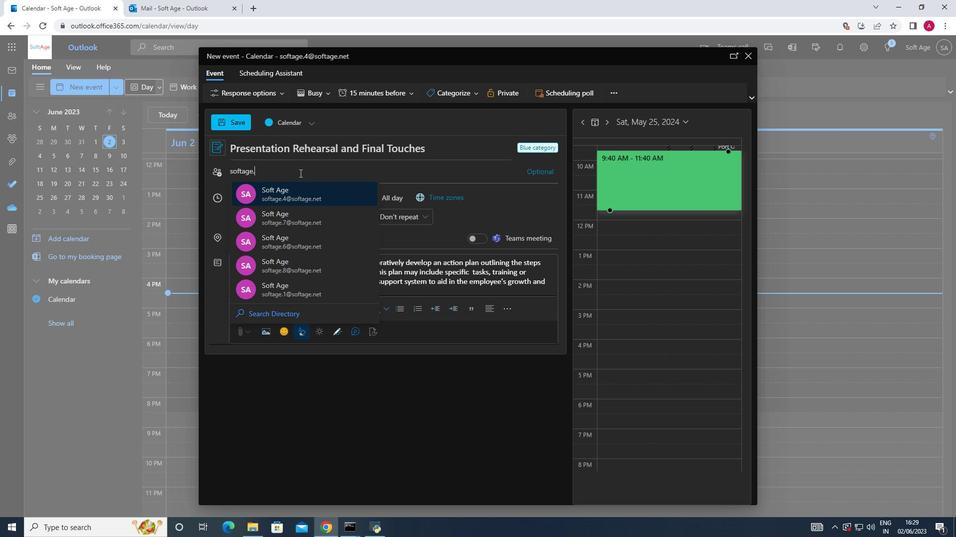 
Action: Mouse moved to (305, 222)
Screenshot: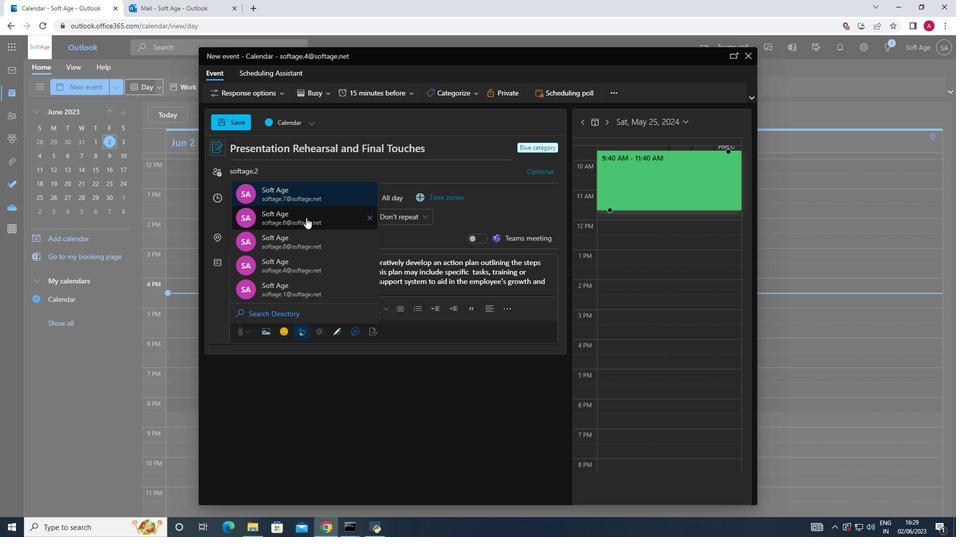 
Action: Key pressed <Key.shift>@
Screenshot: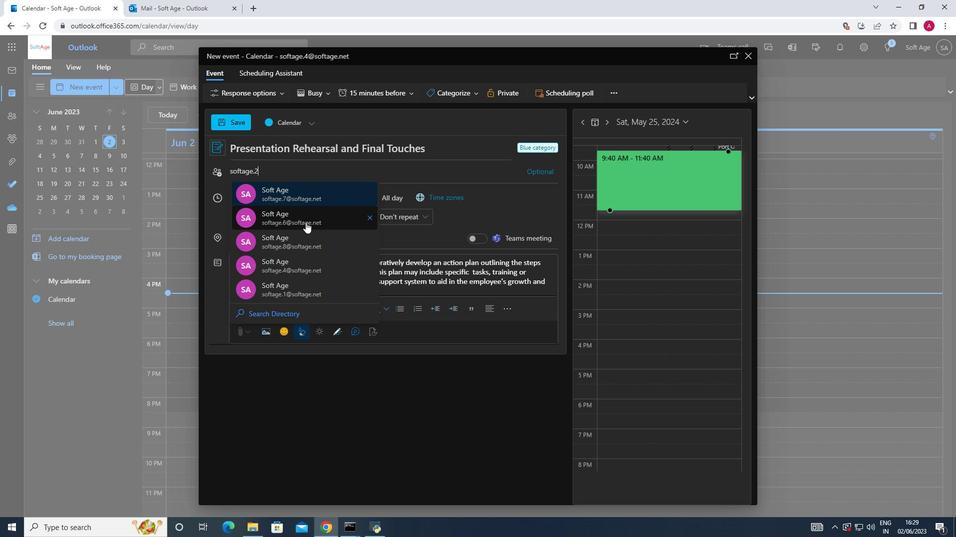 
Action: Mouse moved to (301, 191)
Screenshot: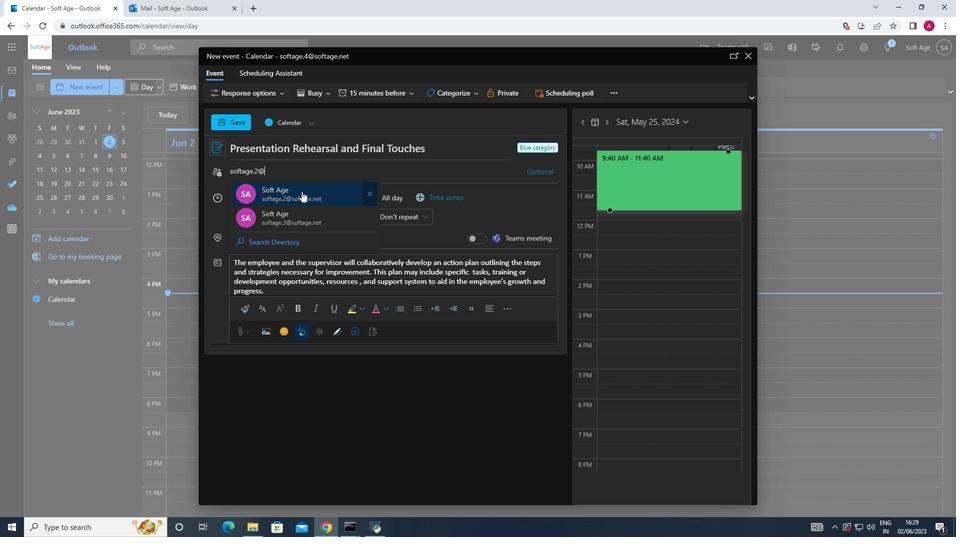 
Action: Mouse pressed left at (301, 191)
Screenshot: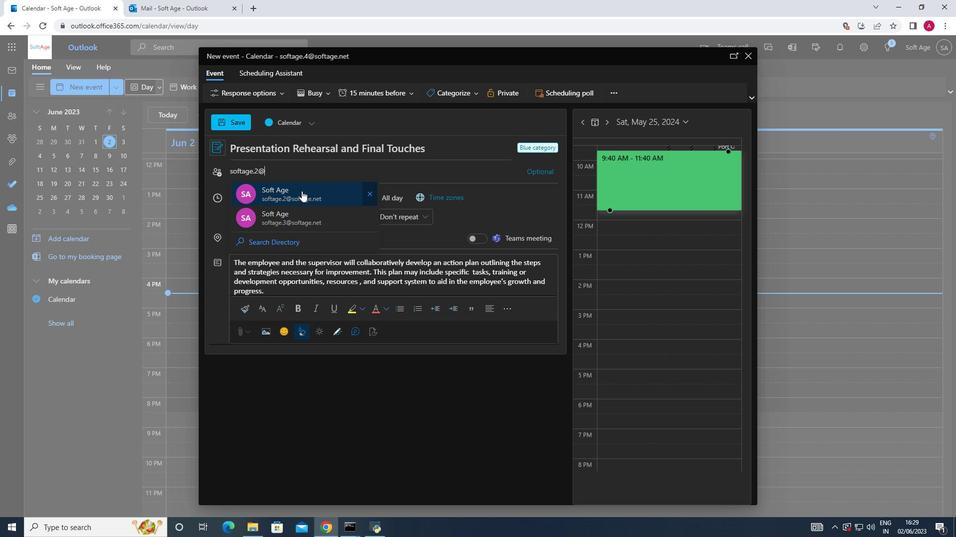 
Action: Key pressed softage.3<Key.shift>@
Screenshot: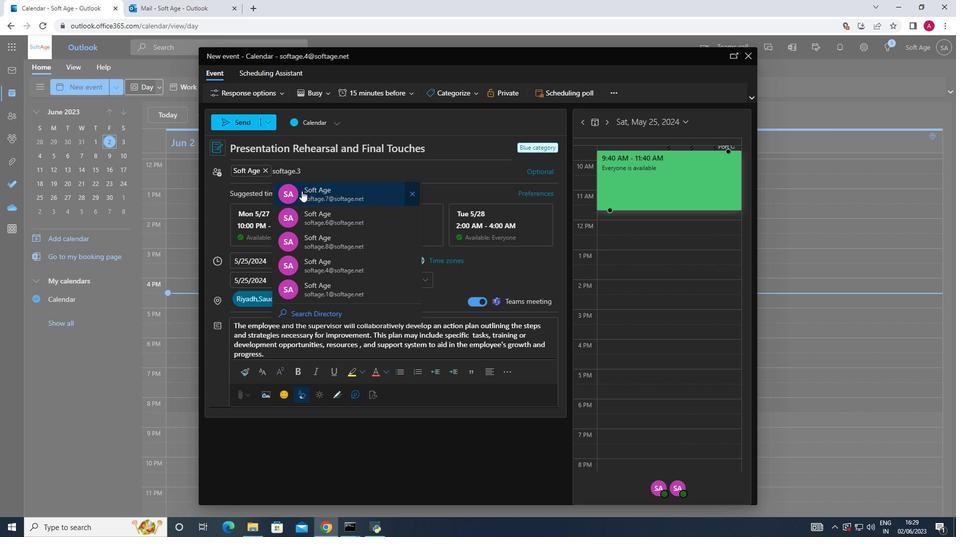 
Action: Mouse pressed left at (301, 191)
Screenshot: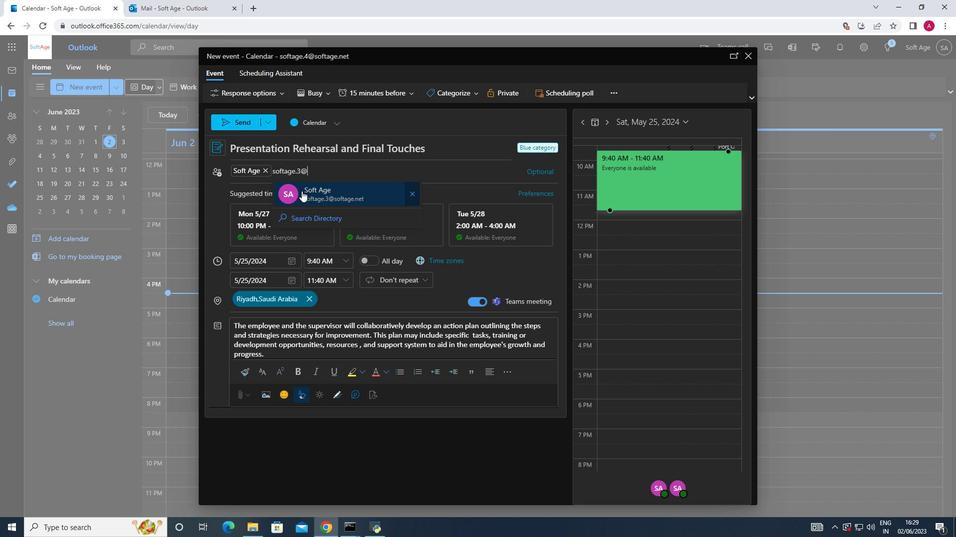 
Action: Mouse moved to (406, 93)
Screenshot: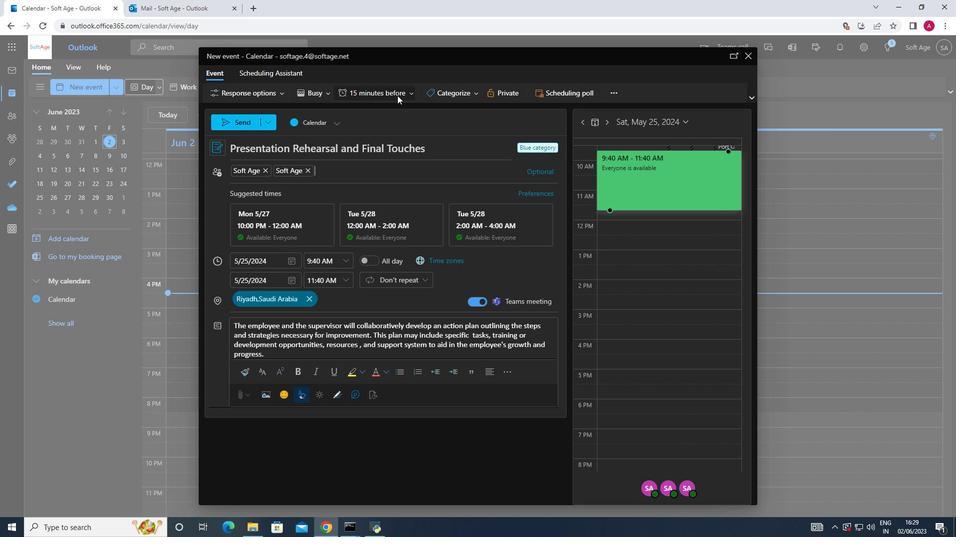 
Action: Mouse pressed left at (406, 93)
Screenshot: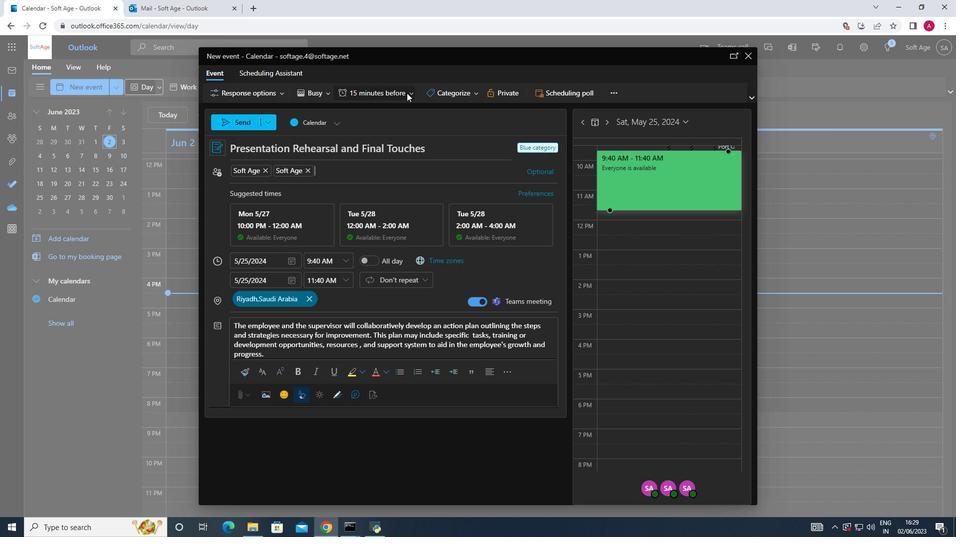 
Action: Mouse moved to (376, 217)
Screenshot: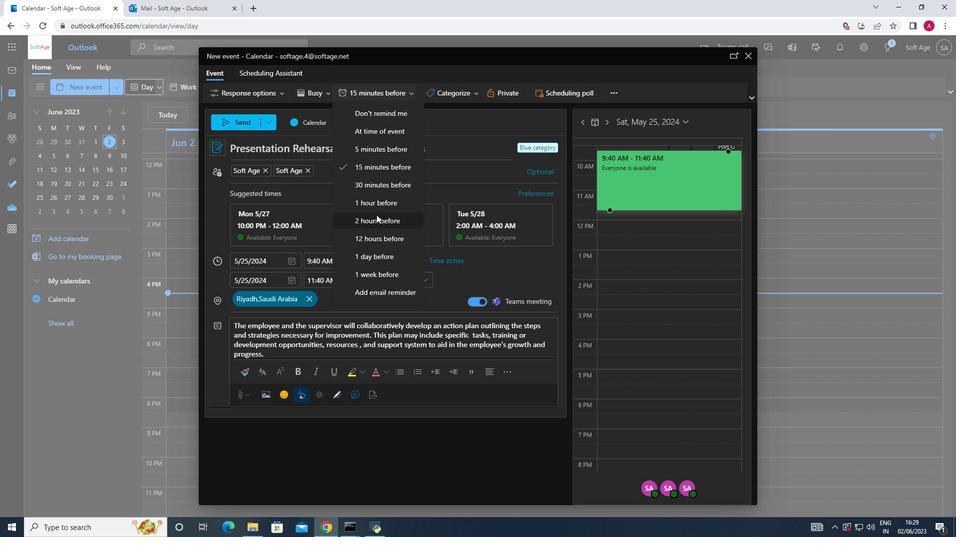 
Action: Mouse pressed left at (376, 217)
Screenshot: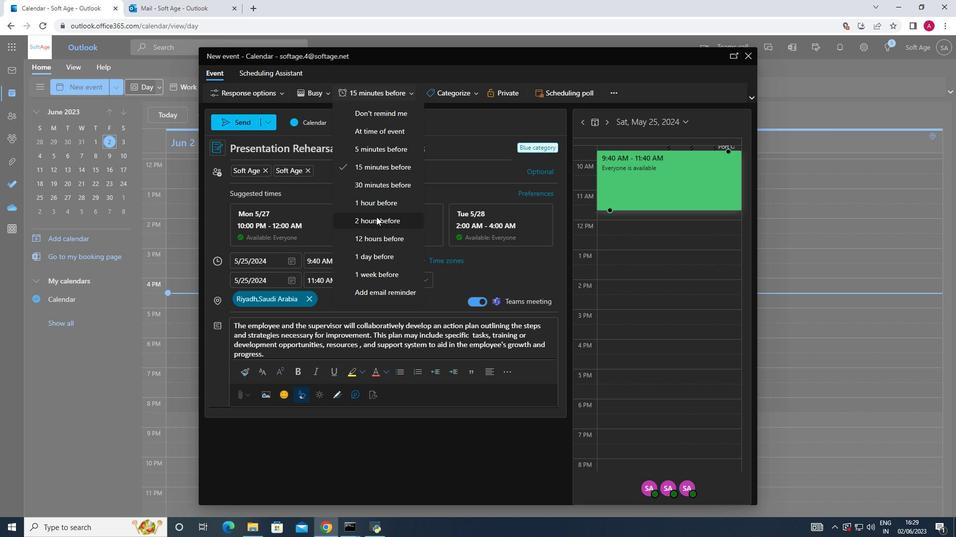 
Action: Mouse moved to (243, 116)
Screenshot: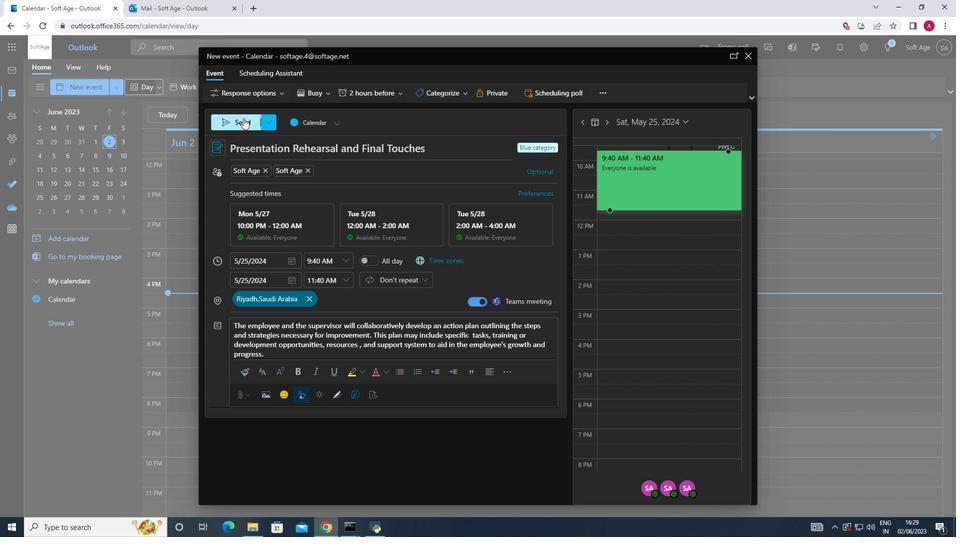 
Action: Mouse pressed left at (243, 116)
Screenshot: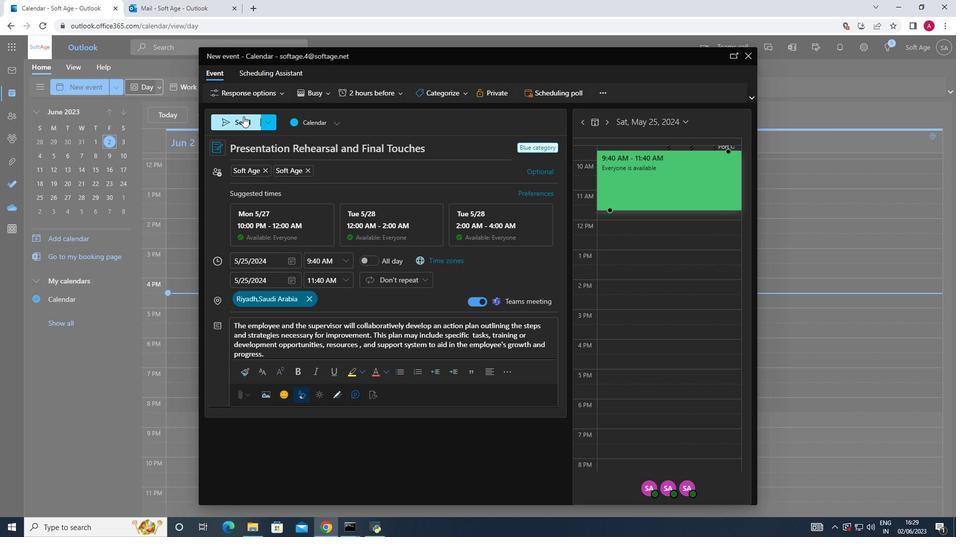 
